 Task: Create a due date automation trigger when advanced on, on the tuesday of the week before a card is due add content with a name or a description not starting with resume at 11:00 AM.
Action: Mouse moved to (861, 277)
Screenshot: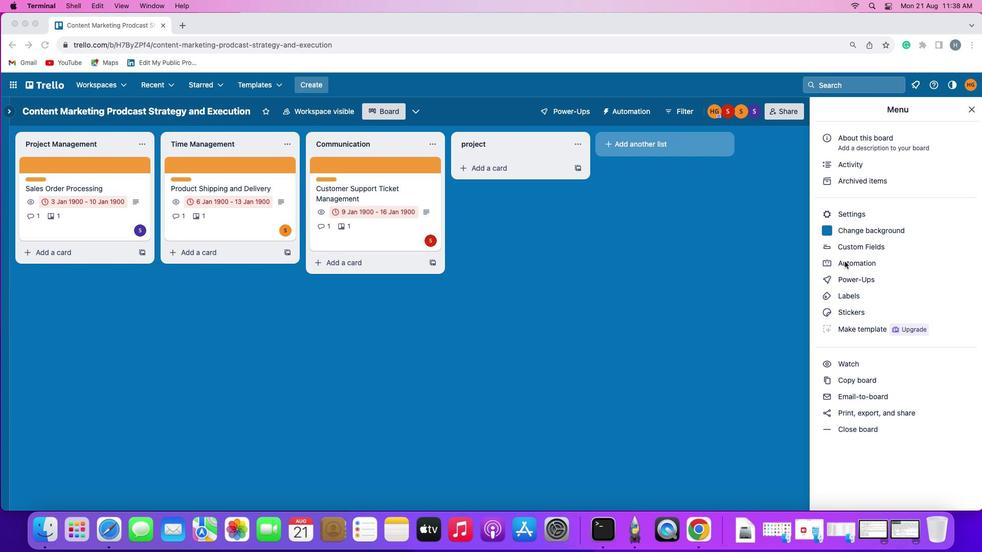 
Action: Mouse pressed left at (861, 277)
Screenshot: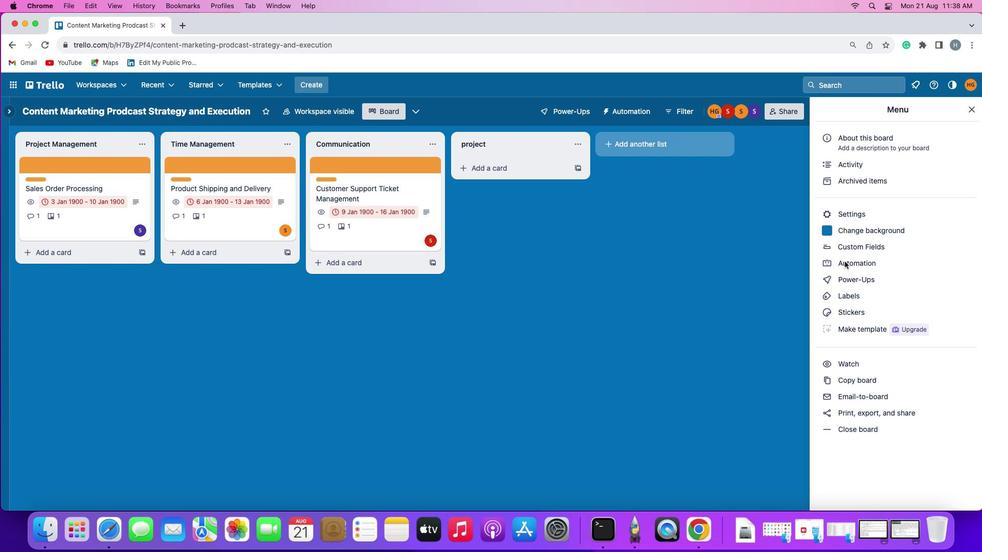
Action: Mouse pressed left at (861, 277)
Screenshot: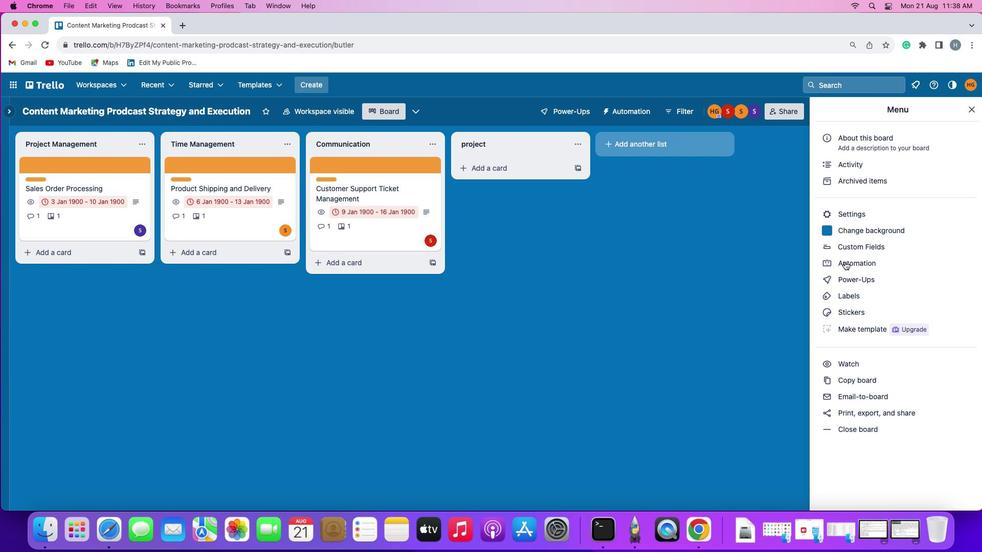 
Action: Mouse moved to (80, 261)
Screenshot: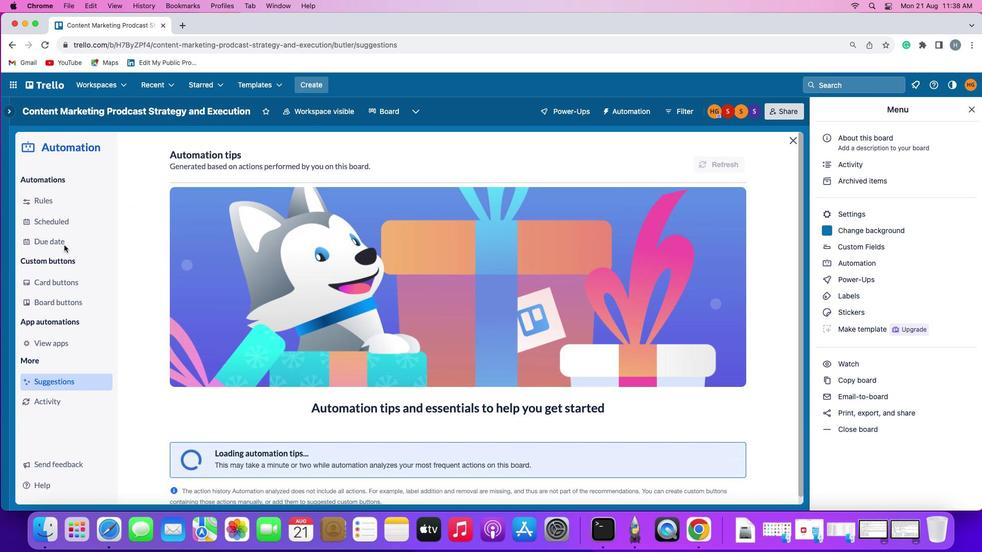 
Action: Mouse pressed left at (80, 261)
Screenshot: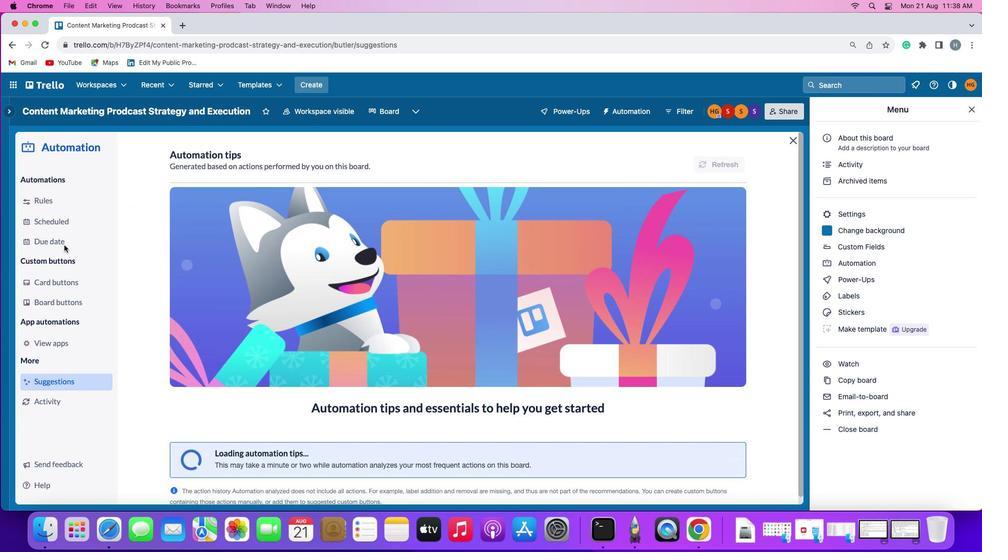 
Action: Mouse moved to (701, 172)
Screenshot: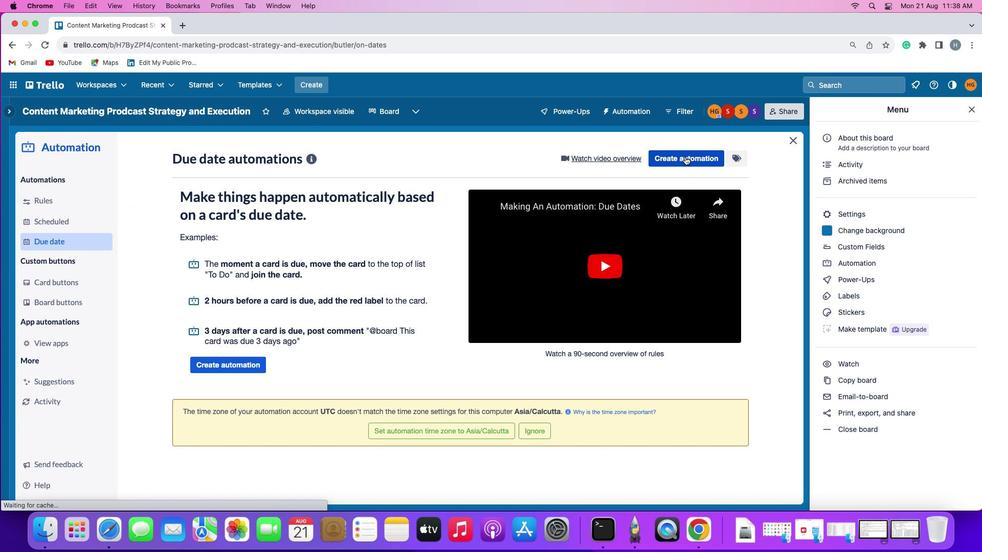 
Action: Mouse pressed left at (701, 172)
Screenshot: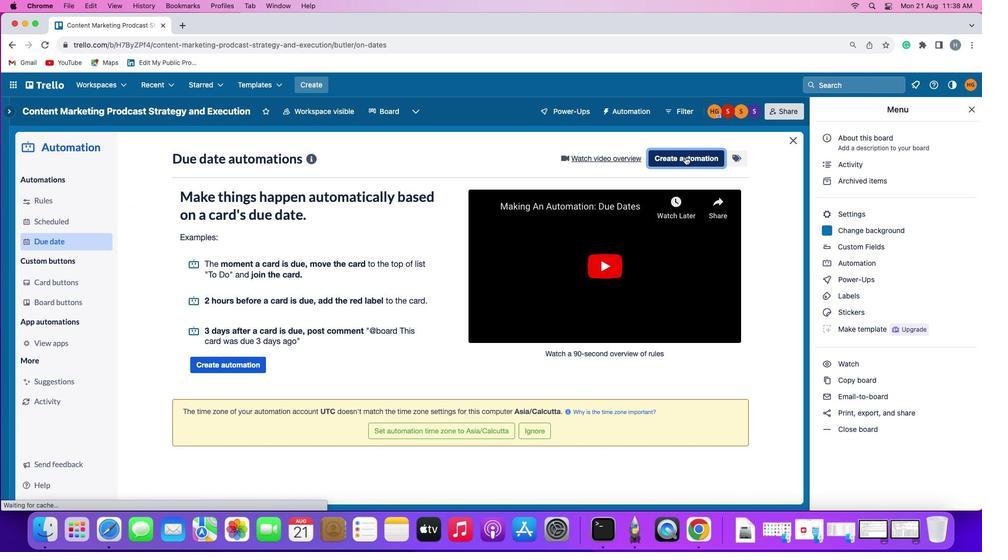 
Action: Mouse moved to (212, 269)
Screenshot: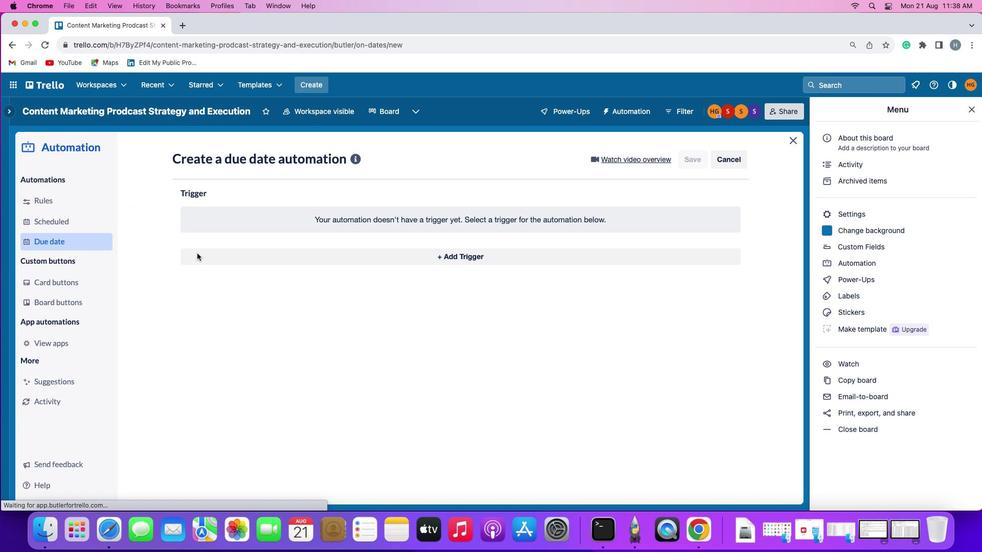 
Action: Mouse pressed left at (212, 269)
Screenshot: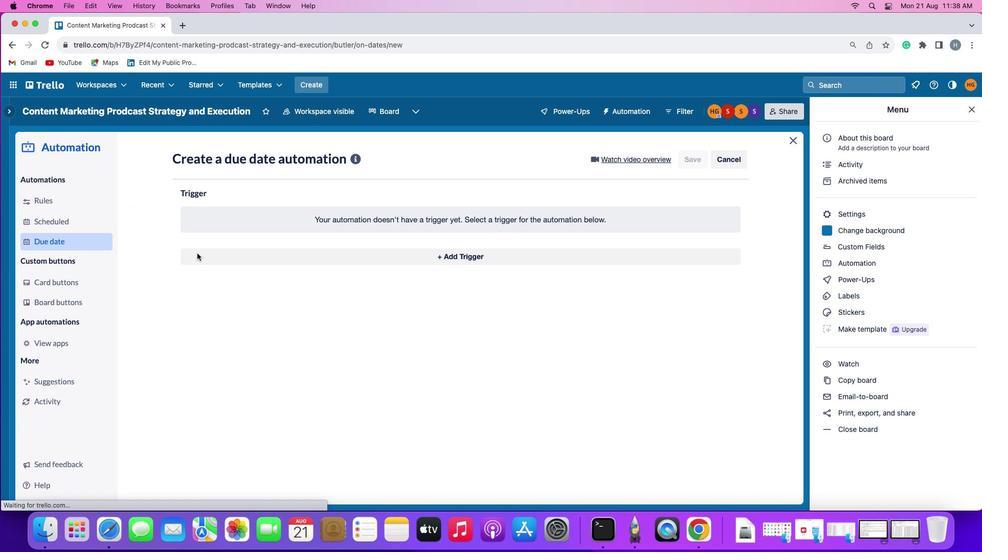 
Action: Mouse moved to (241, 470)
Screenshot: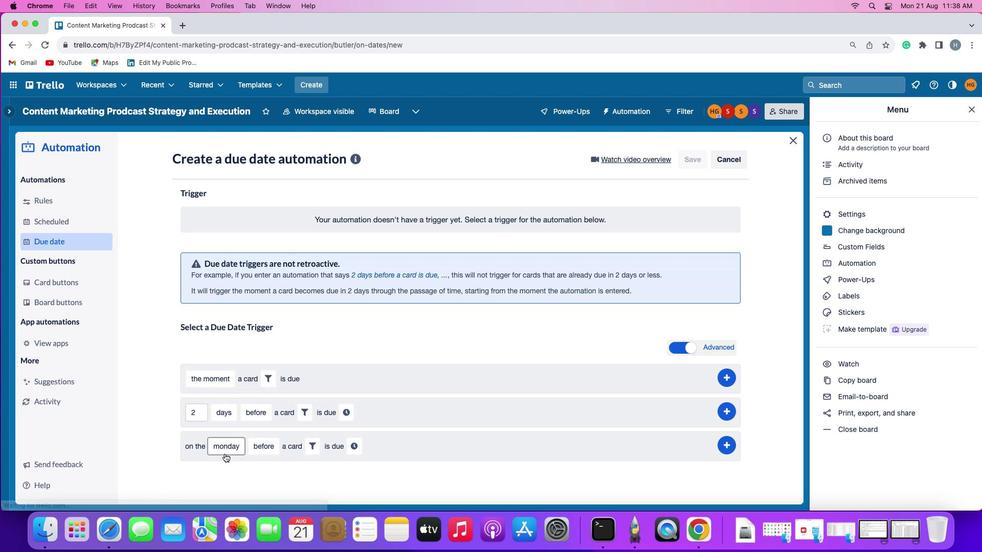 
Action: Mouse pressed left at (241, 470)
Screenshot: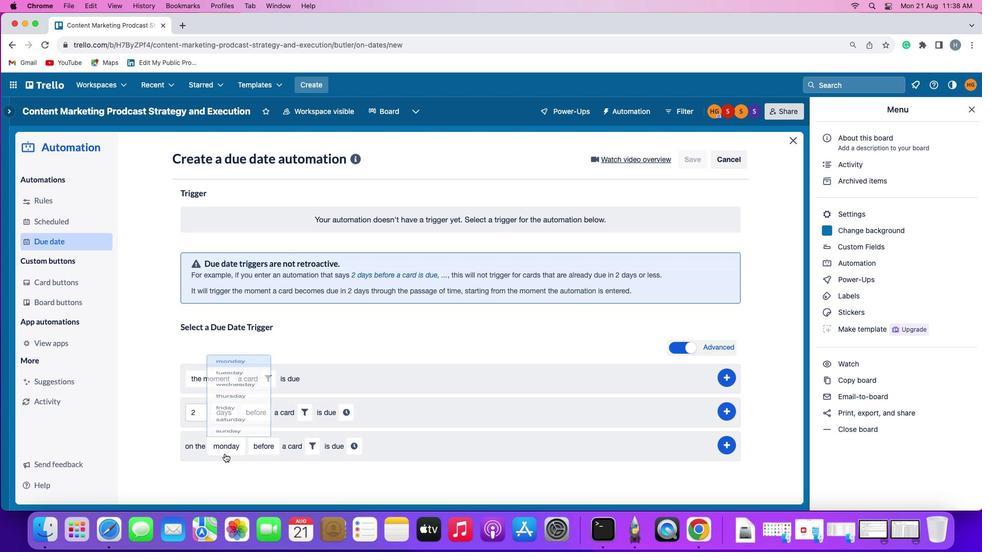 
Action: Mouse moved to (258, 345)
Screenshot: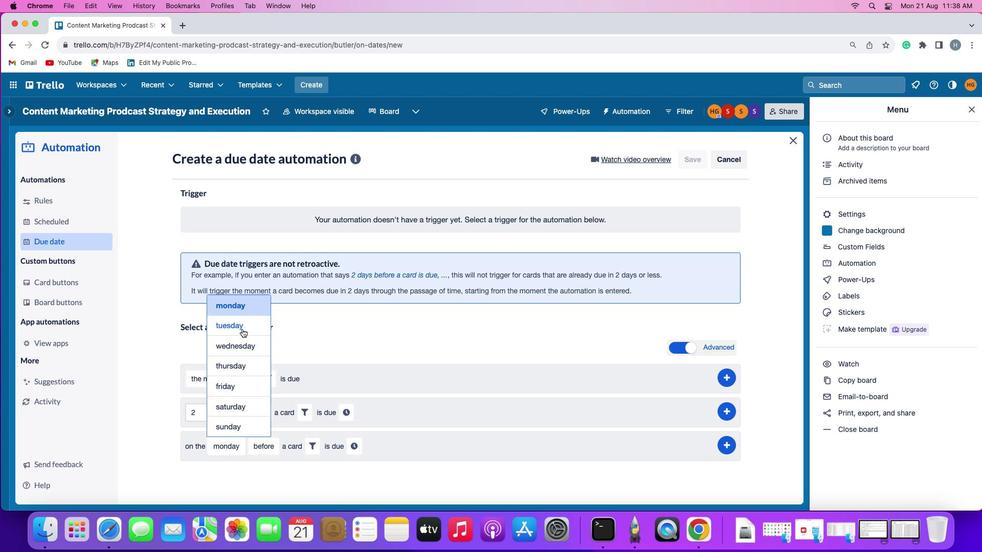 
Action: Mouse pressed left at (258, 345)
Screenshot: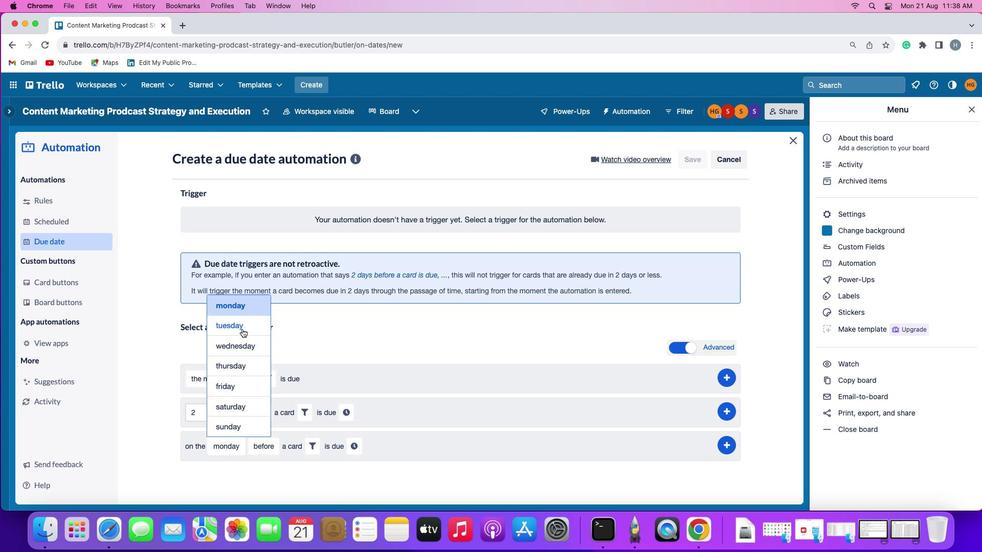 
Action: Mouse moved to (270, 452)
Screenshot: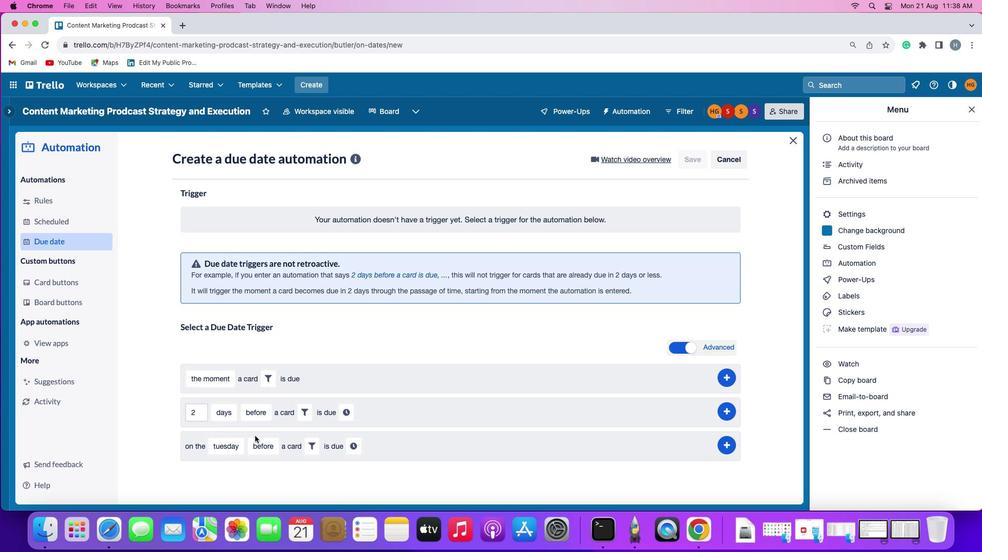 
Action: Mouse pressed left at (270, 452)
Screenshot: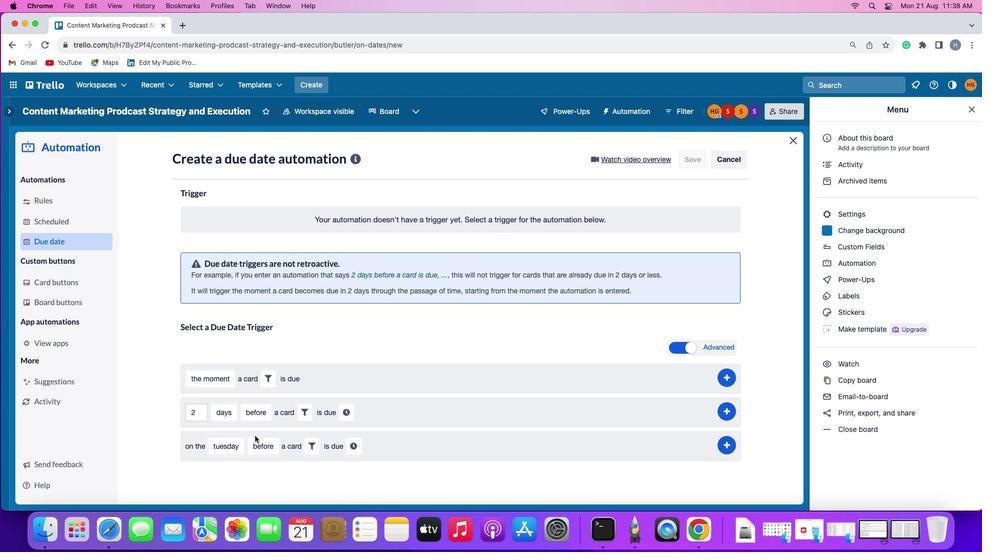 
Action: Mouse moved to (280, 464)
Screenshot: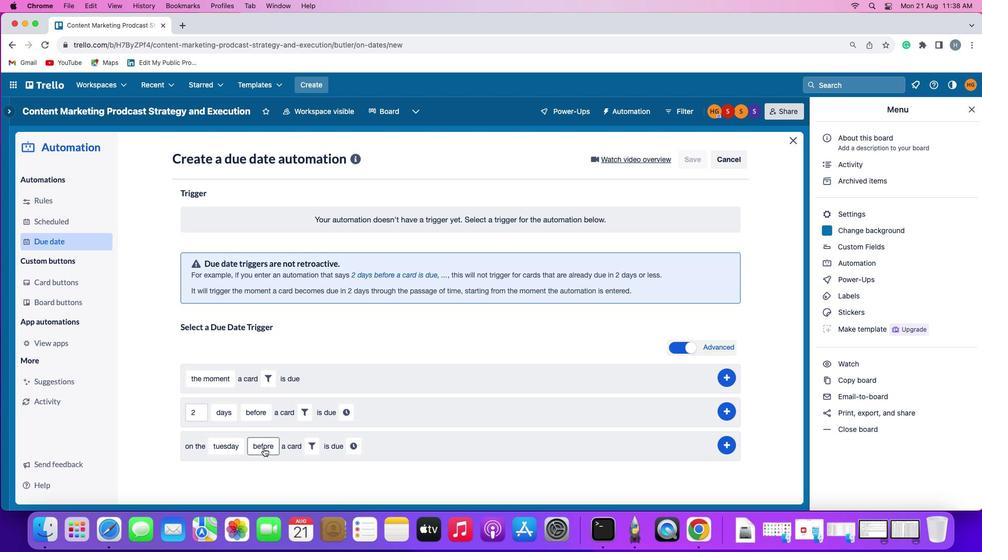 
Action: Mouse pressed left at (280, 464)
Screenshot: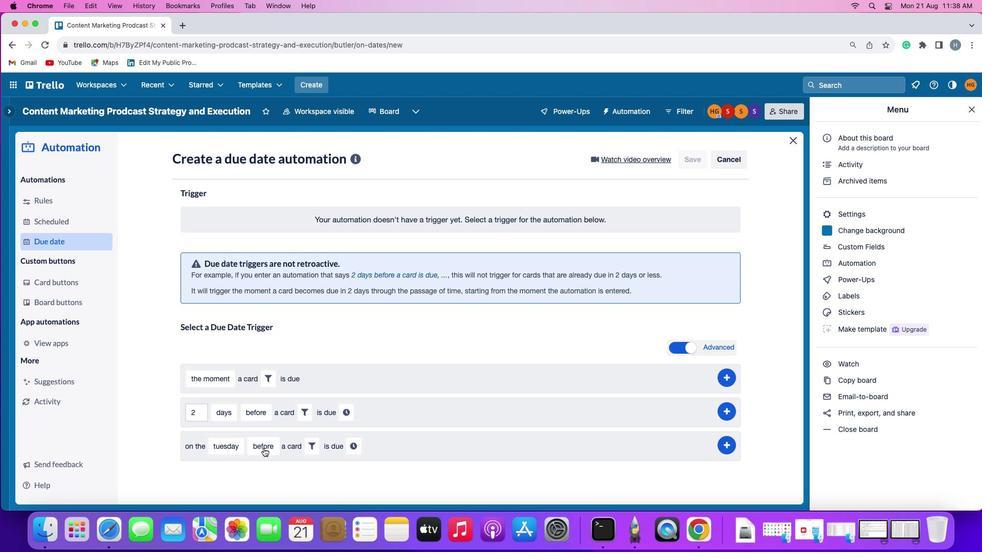 
Action: Mouse moved to (288, 439)
Screenshot: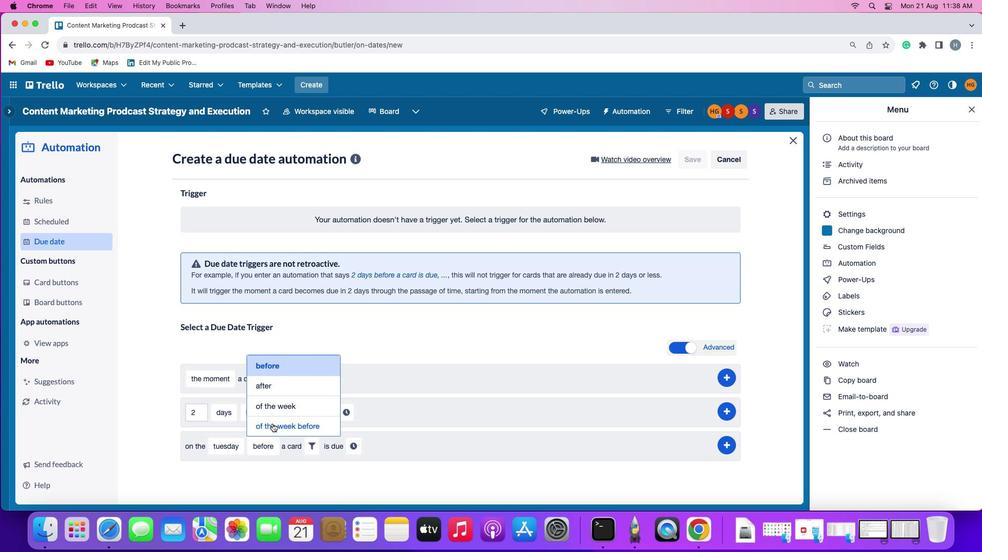 
Action: Mouse pressed left at (288, 439)
Screenshot: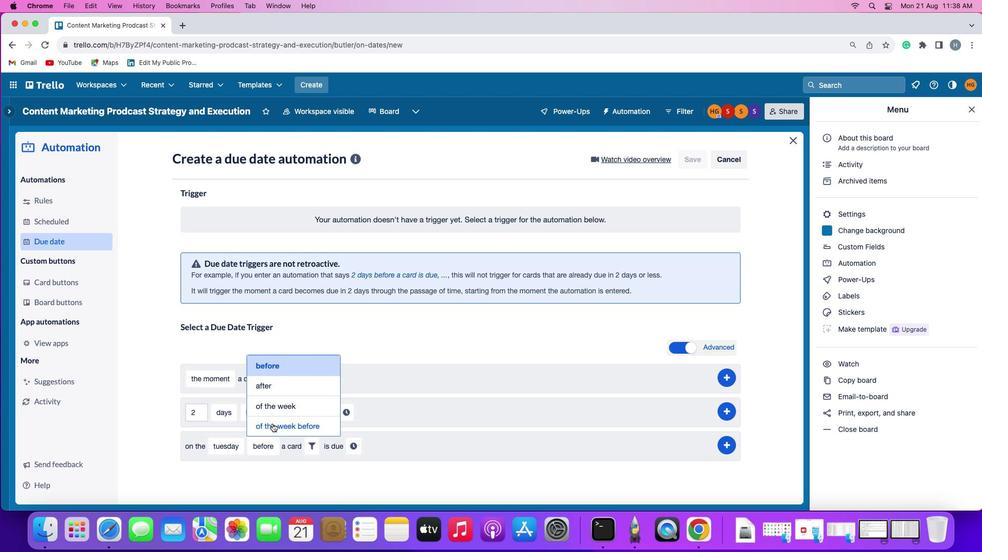 
Action: Mouse moved to (368, 463)
Screenshot: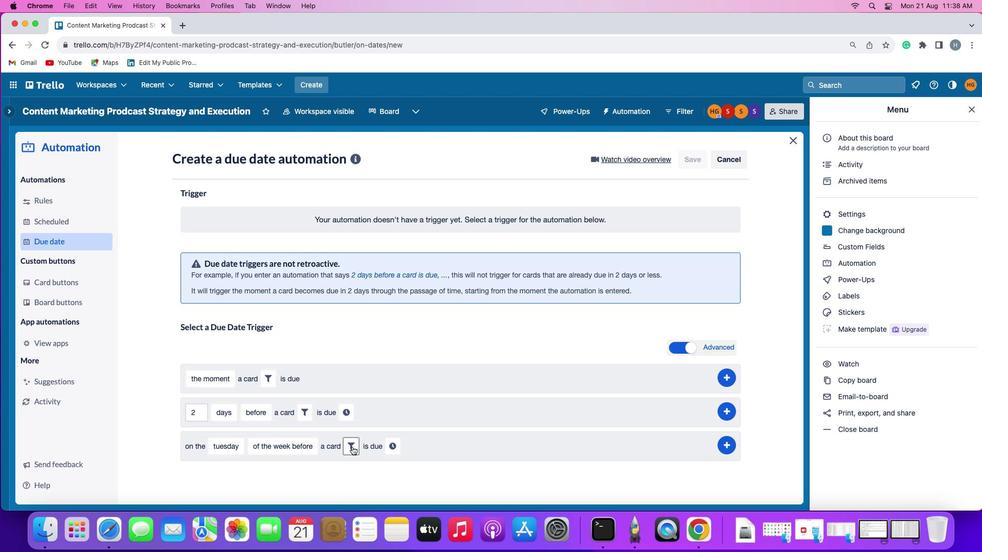 
Action: Mouse pressed left at (368, 463)
Screenshot: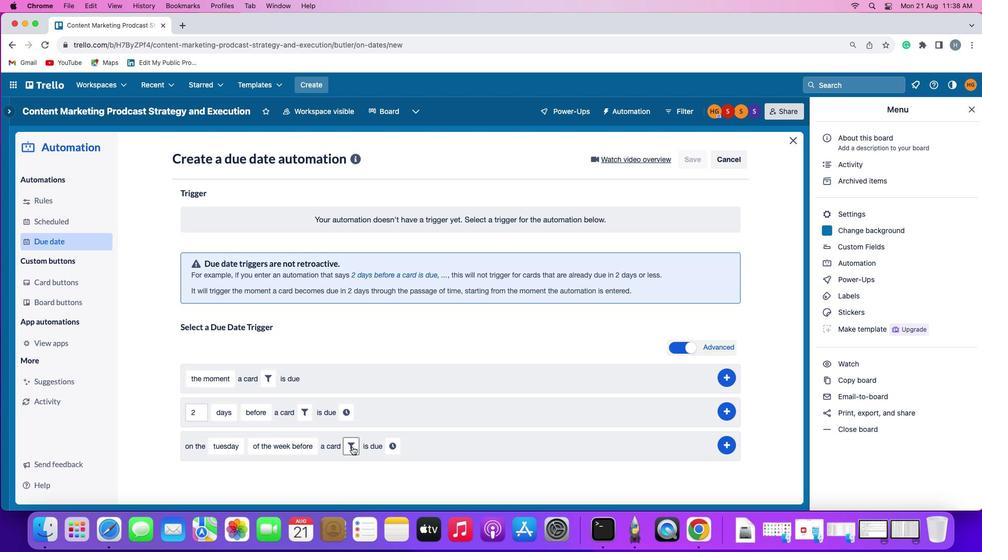 
Action: Mouse moved to (497, 493)
Screenshot: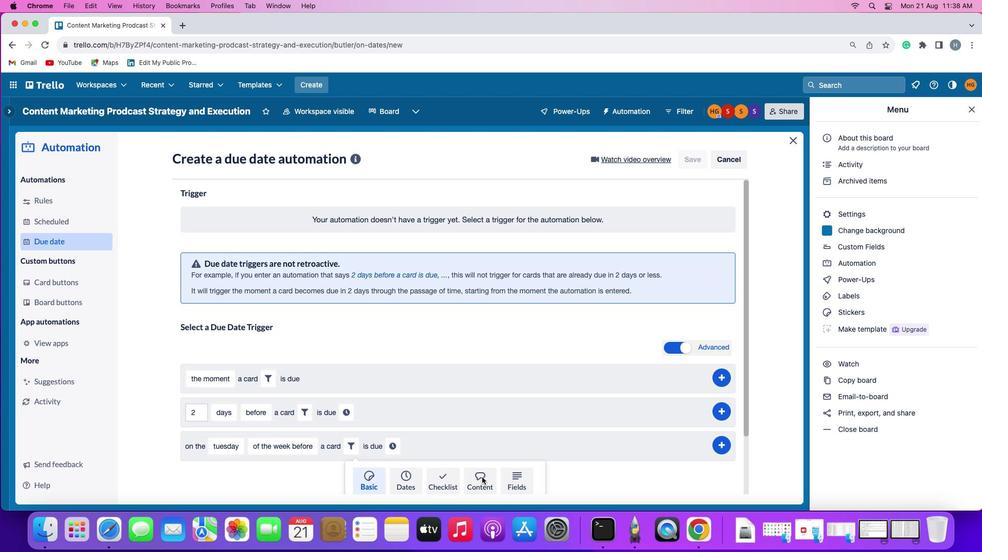 
Action: Mouse pressed left at (497, 493)
Screenshot: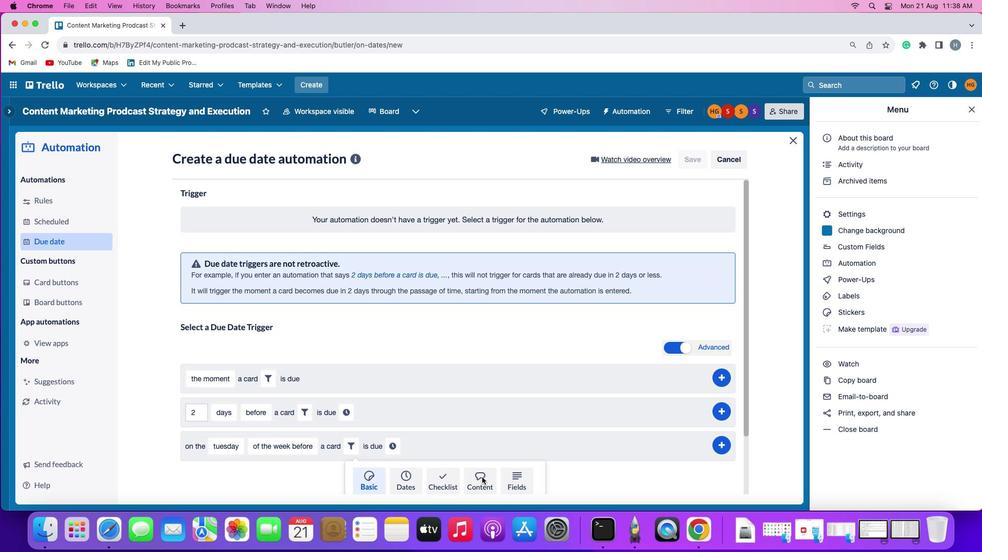 
Action: Mouse moved to (333, 494)
Screenshot: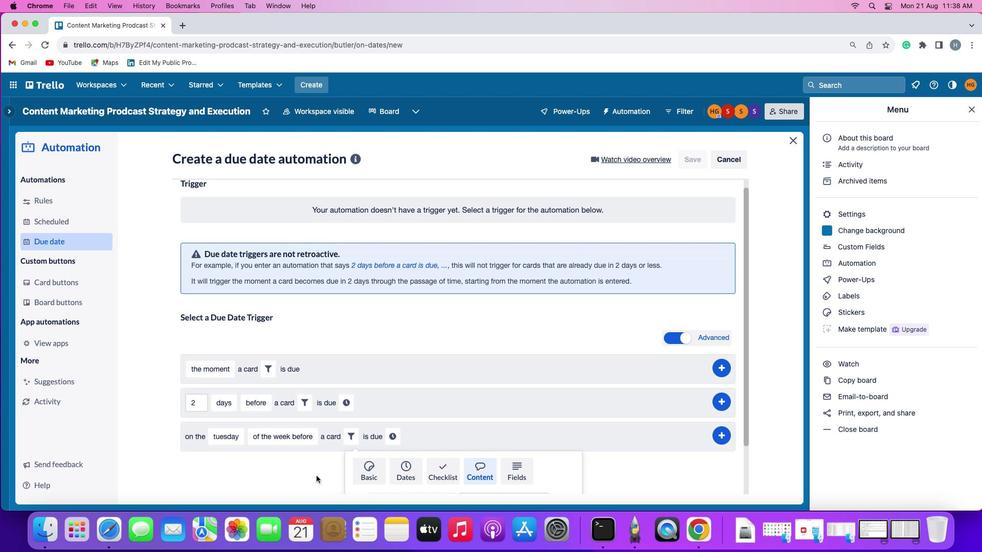 
Action: Mouse scrolled (333, 494) with delta (15, 15)
Screenshot: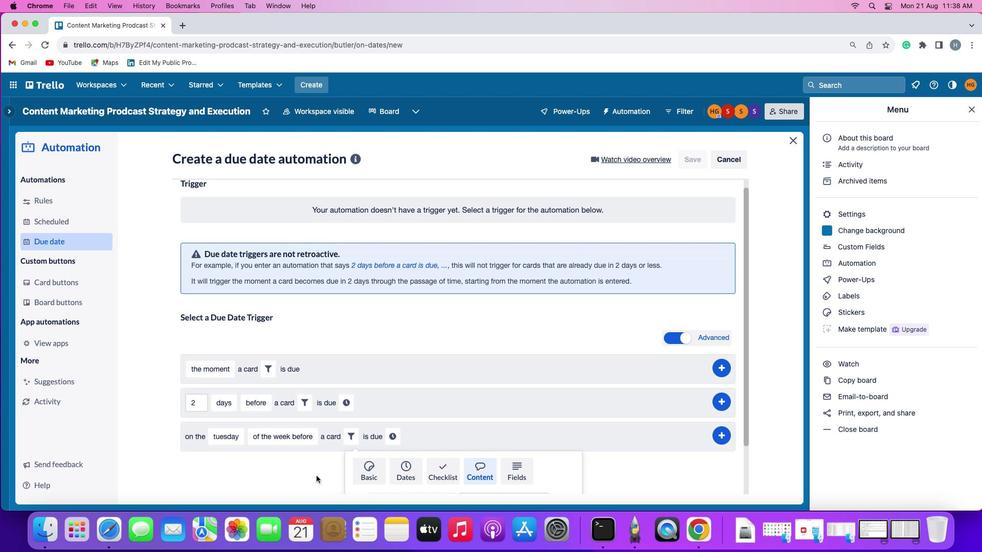 
Action: Mouse scrolled (333, 494) with delta (15, 15)
Screenshot: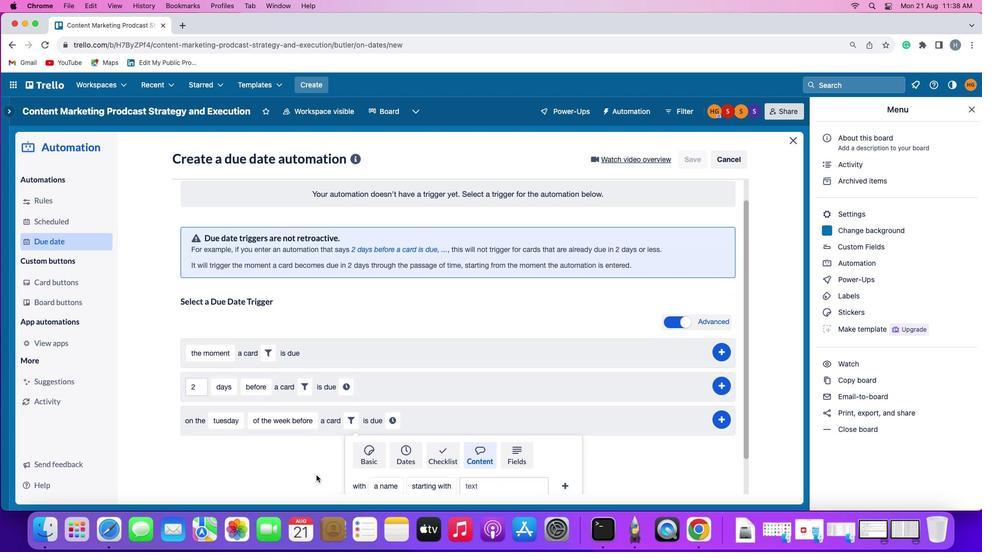 
Action: Mouse moved to (333, 494)
Screenshot: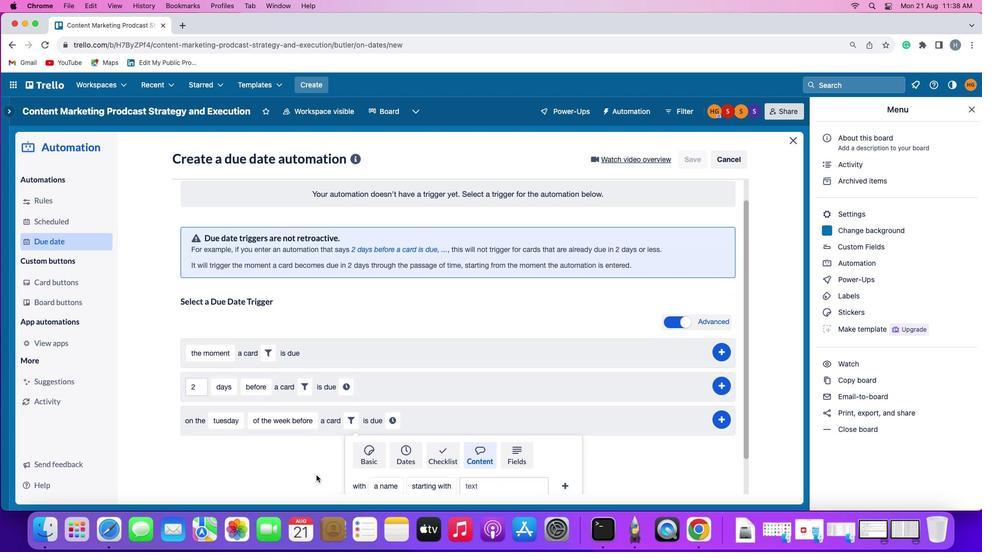 
Action: Mouse scrolled (333, 494) with delta (15, 14)
Screenshot: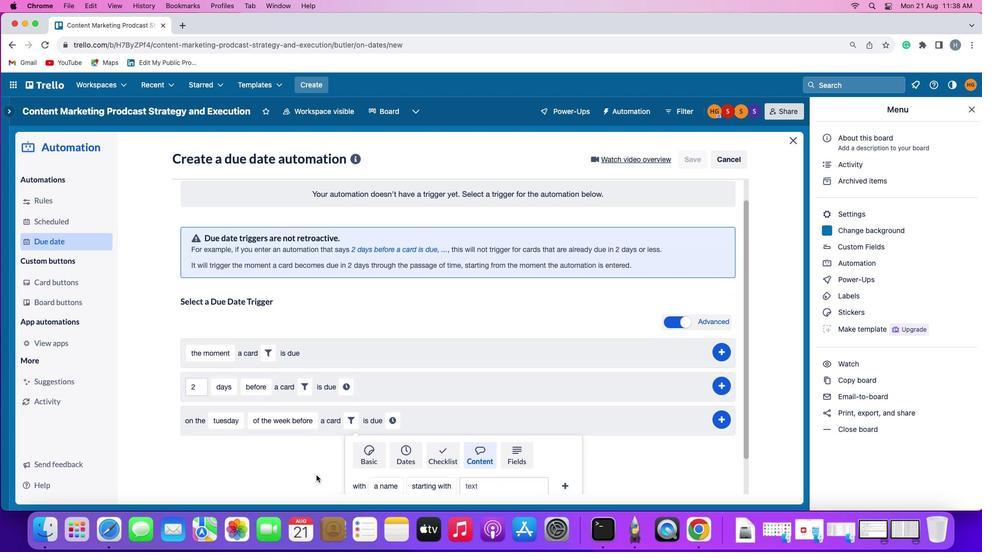 
Action: Mouse moved to (333, 494)
Screenshot: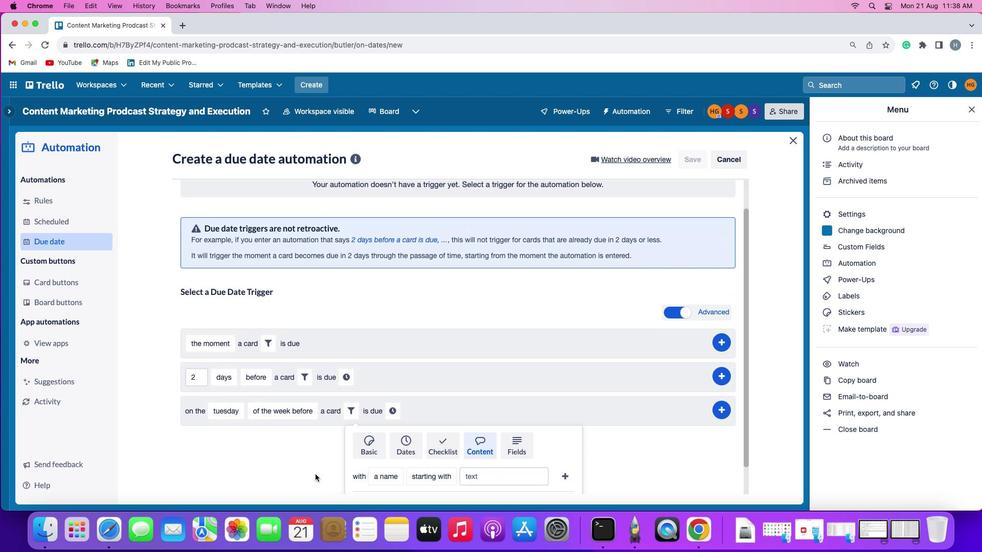 
Action: Mouse scrolled (333, 494) with delta (15, 13)
Screenshot: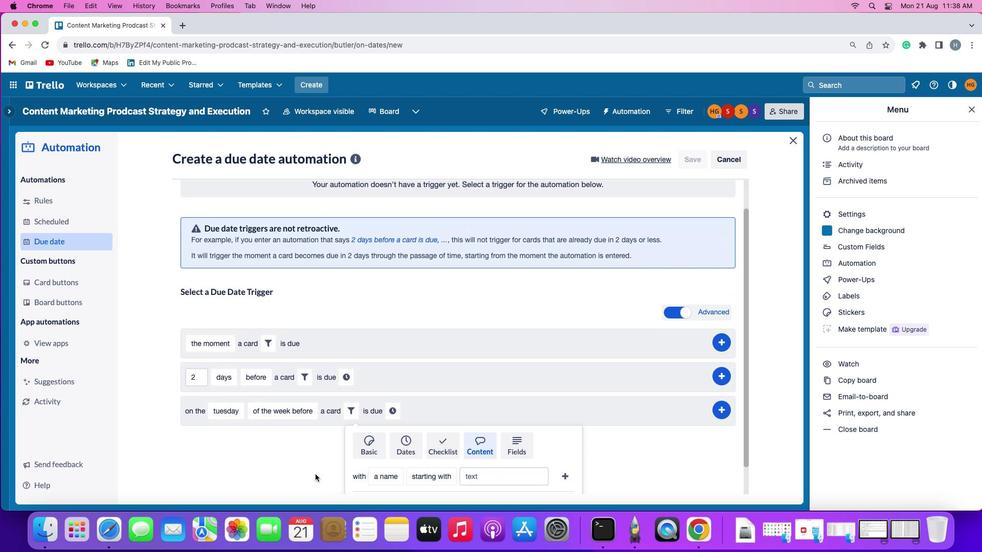 
Action: Mouse moved to (332, 492)
Screenshot: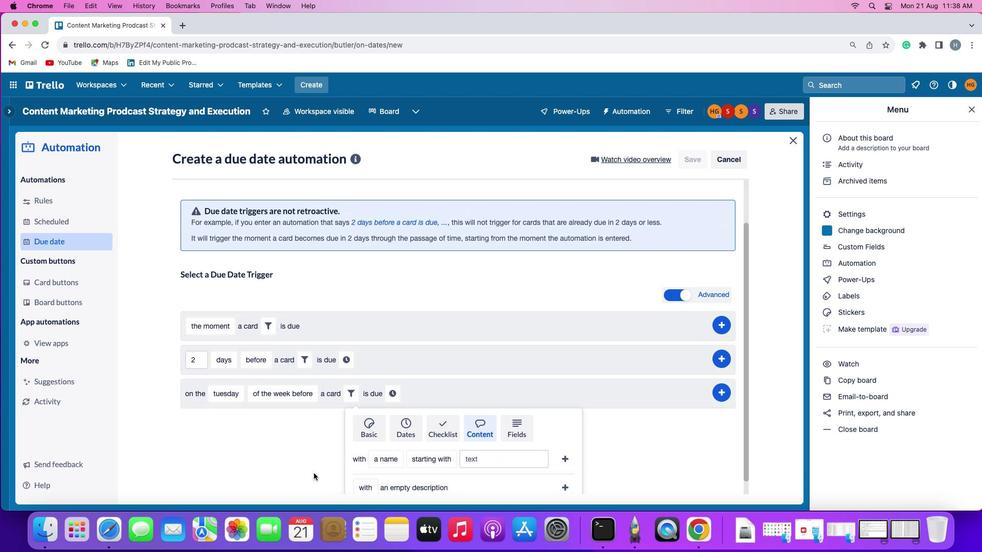 
Action: Mouse scrolled (332, 492) with delta (15, 12)
Screenshot: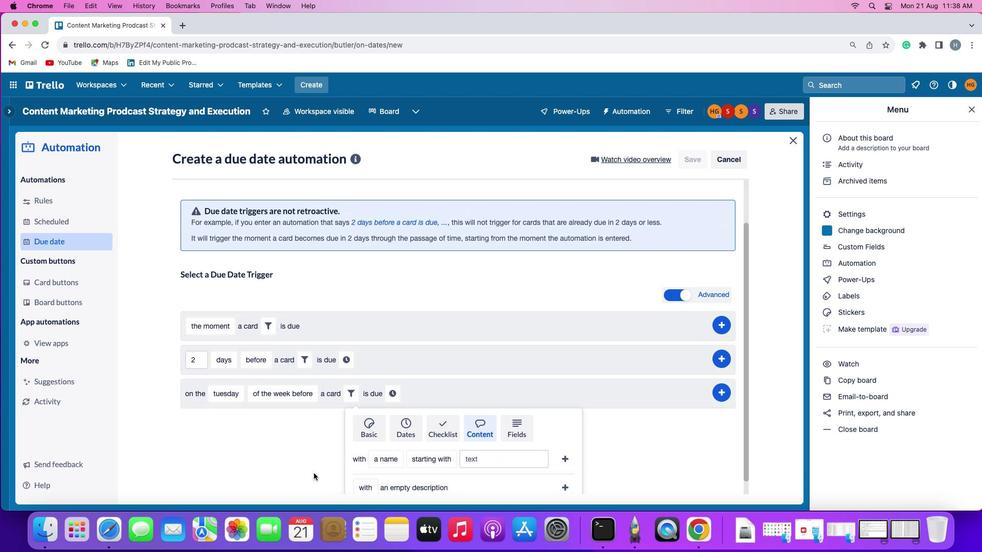 
Action: Mouse moved to (327, 487)
Screenshot: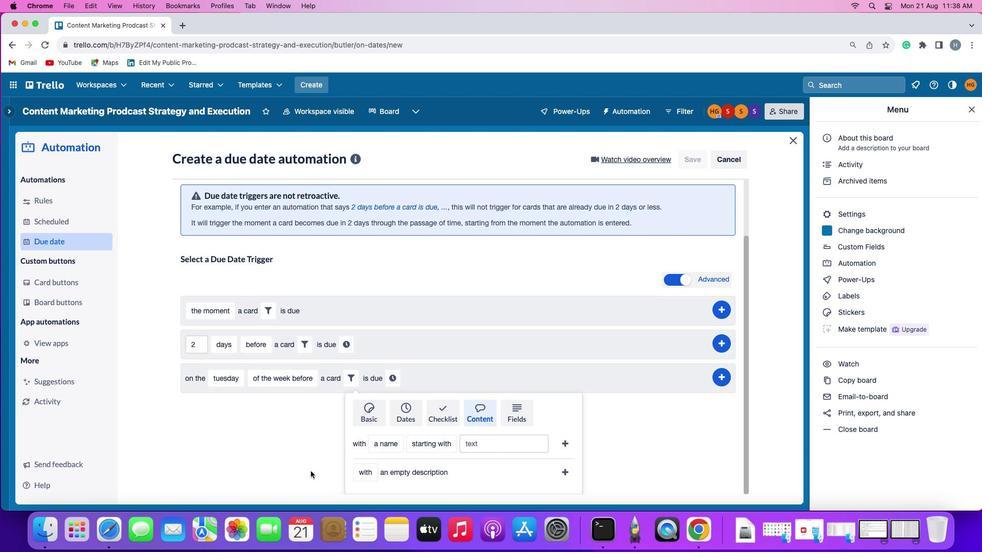 
Action: Mouse scrolled (327, 487) with delta (15, 15)
Screenshot: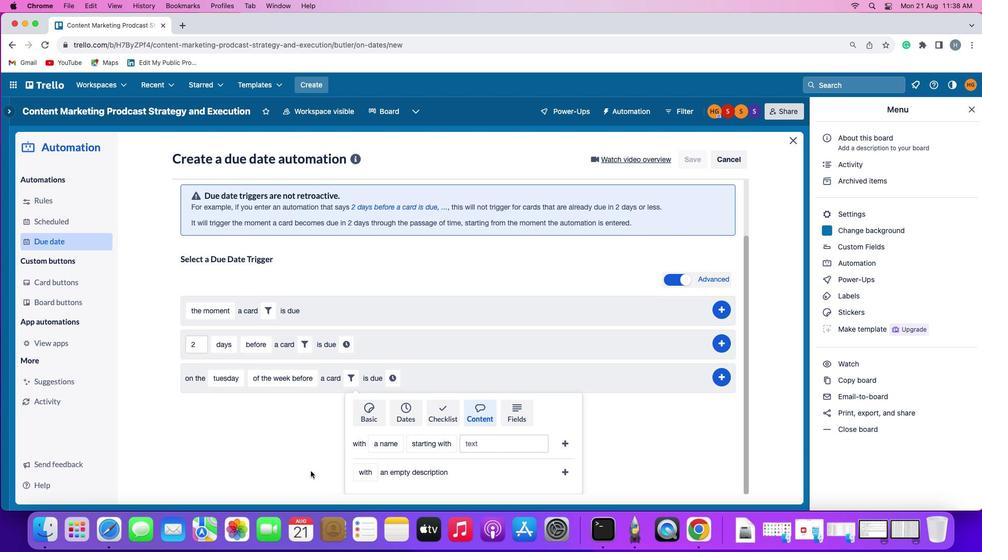 
Action: Mouse scrolled (327, 487) with delta (15, 15)
Screenshot: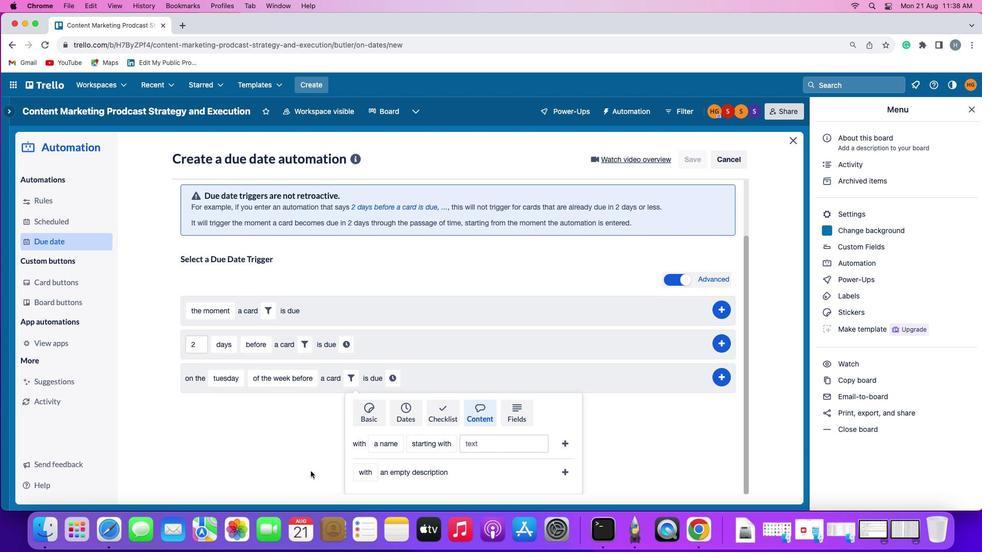 
Action: Mouse scrolled (327, 487) with delta (15, 14)
Screenshot: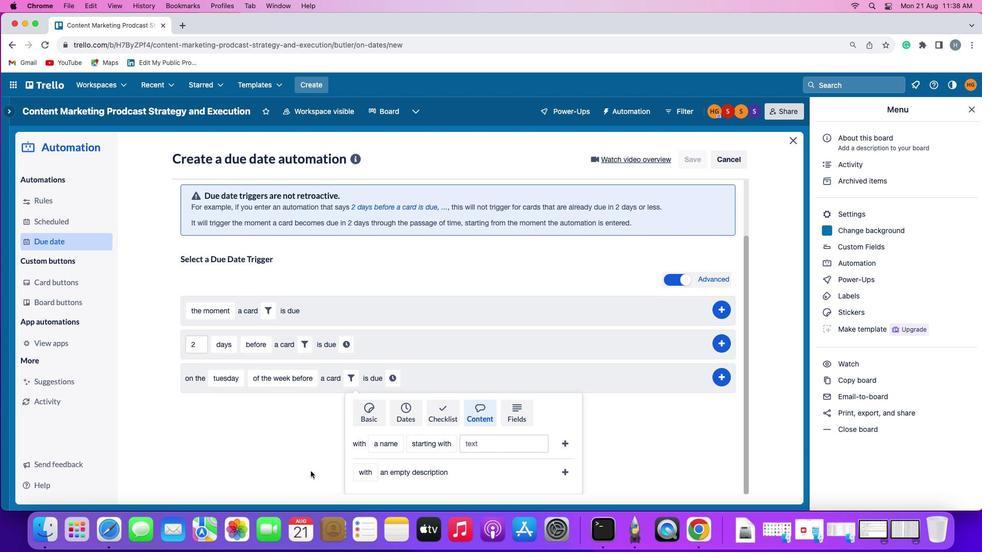 
Action: Mouse scrolled (327, 487) with delta (15, 13)
Screenshot: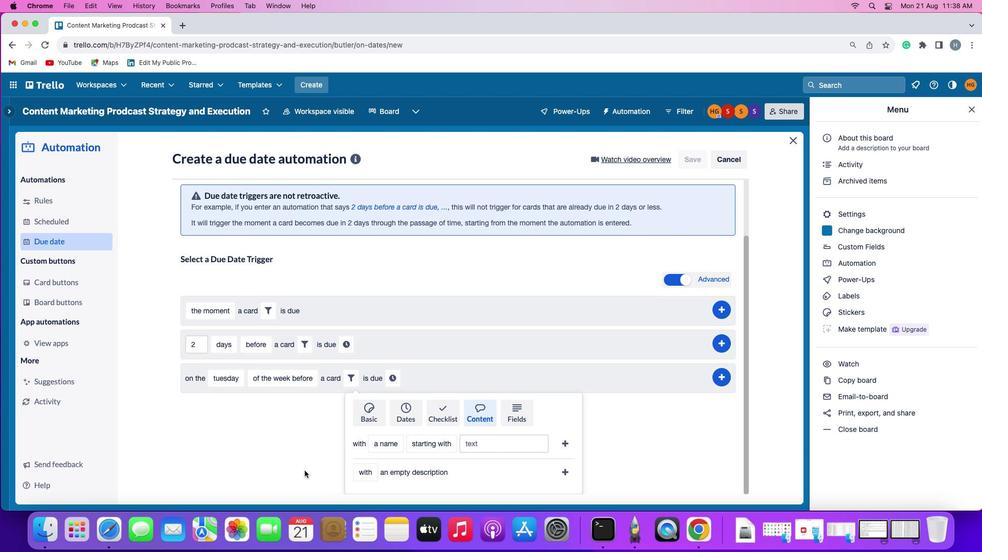 
Action: Mouse moved to (396, 461)
Screenshot: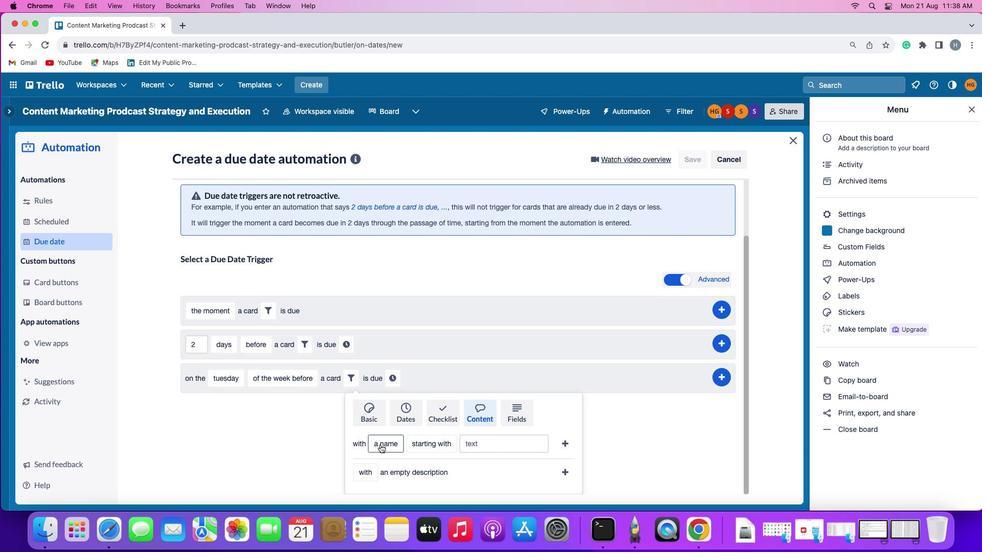 
Action: Mouse pressed left at (396, 461)
Screenshot: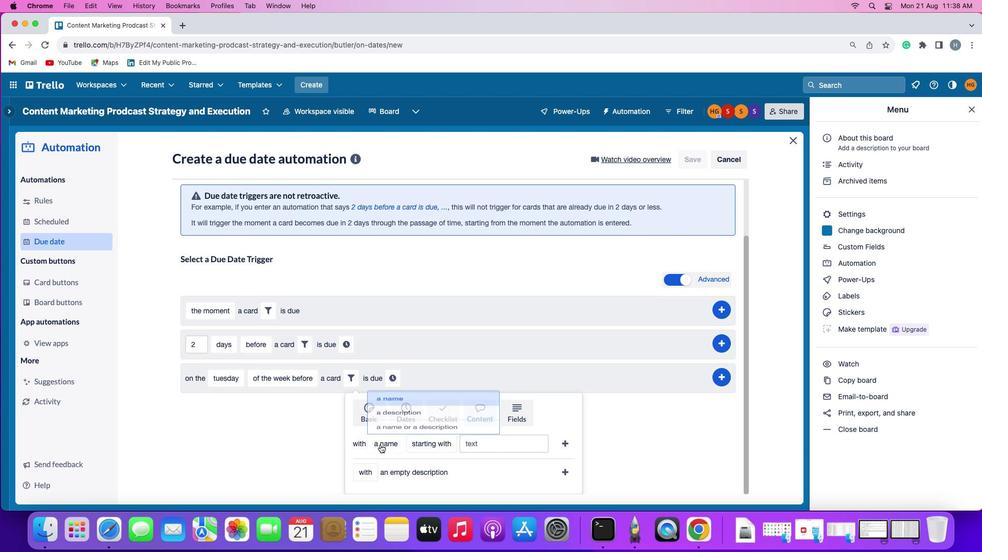 
Action: Mouse moved to (398, 443)
Screenshot: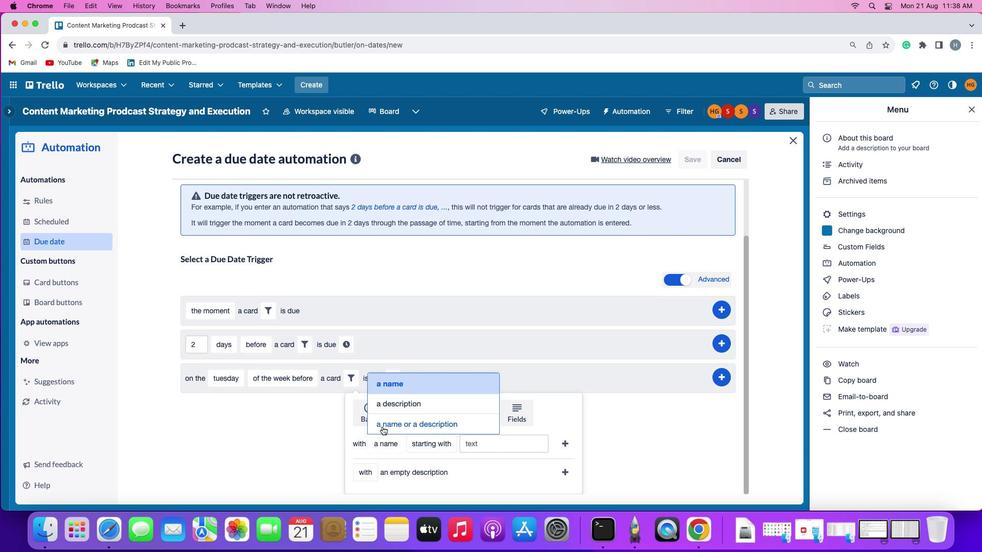 
Action: Mouse pressed left at (398, 443)
Screenshot: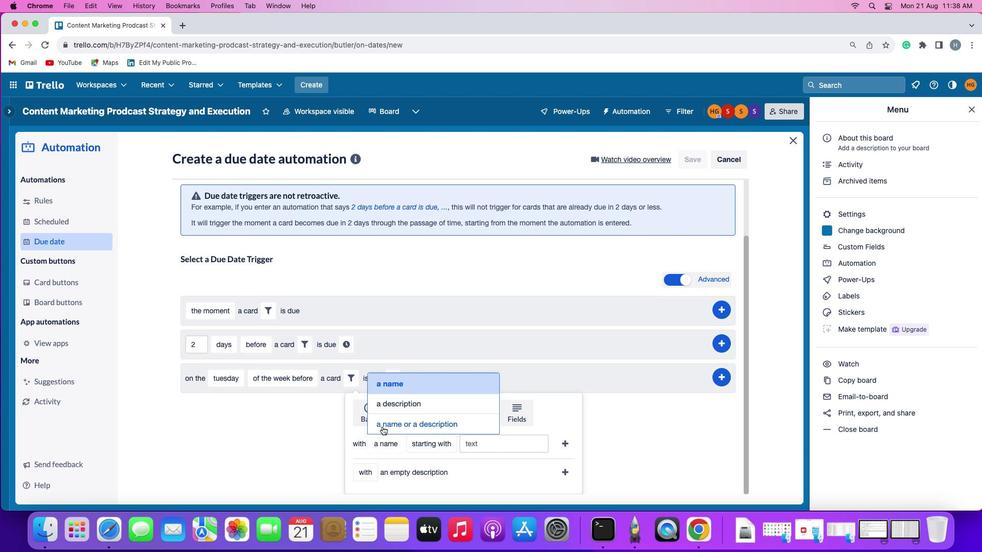 
Action: Mouse moved to (478, 460)
Screenshot: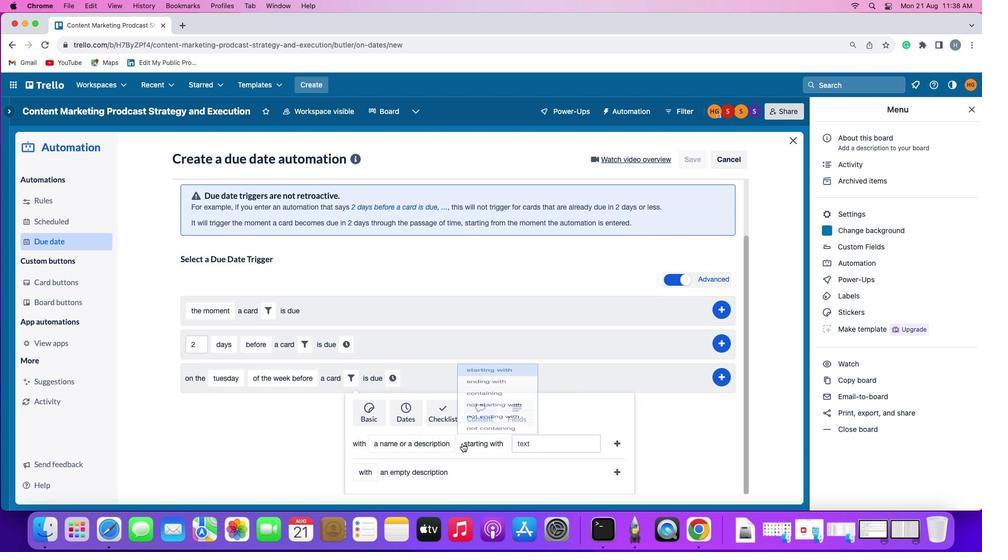 
Action: Mouse pressed left at (478, 460)
Screenshot: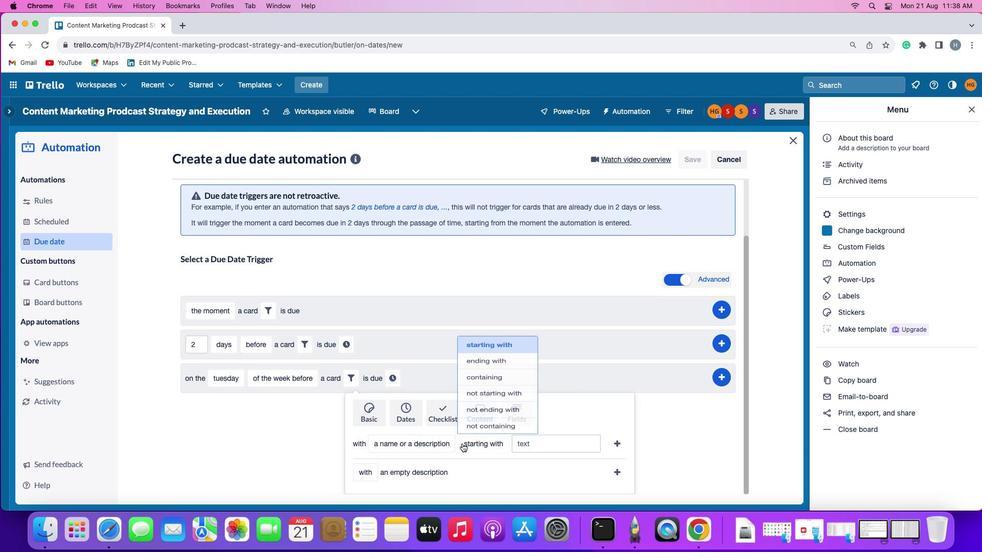 
Action: Mouse moved to (490, 402)
Screenshot: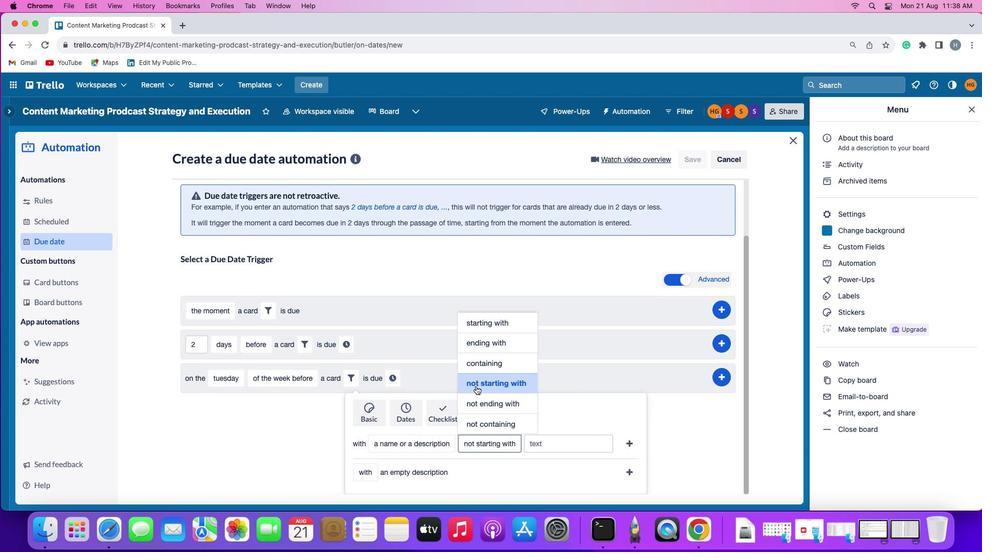 
Action: Mouse pressed left at (490, 402)
Screenshot: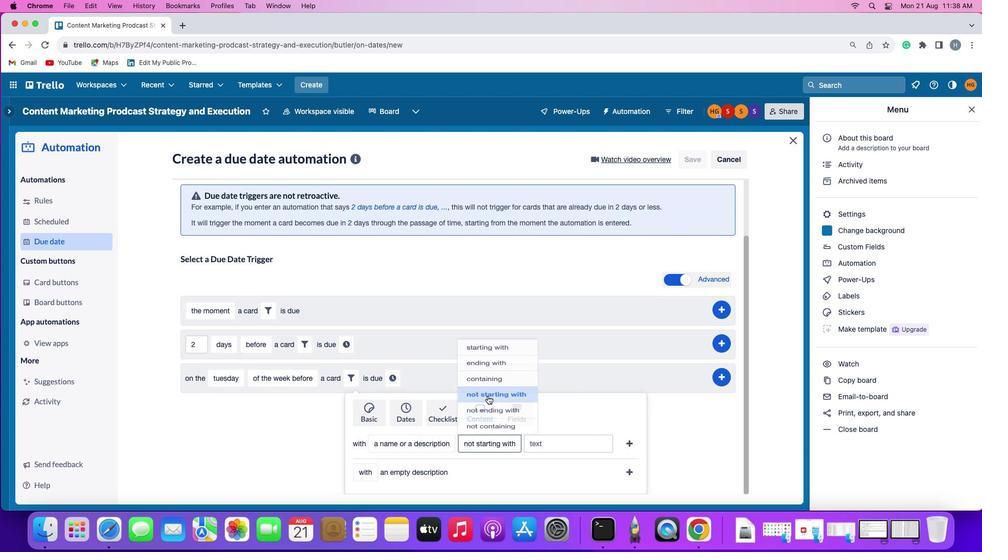 
Action: Mouse moved to (570, 460)
Screenshot: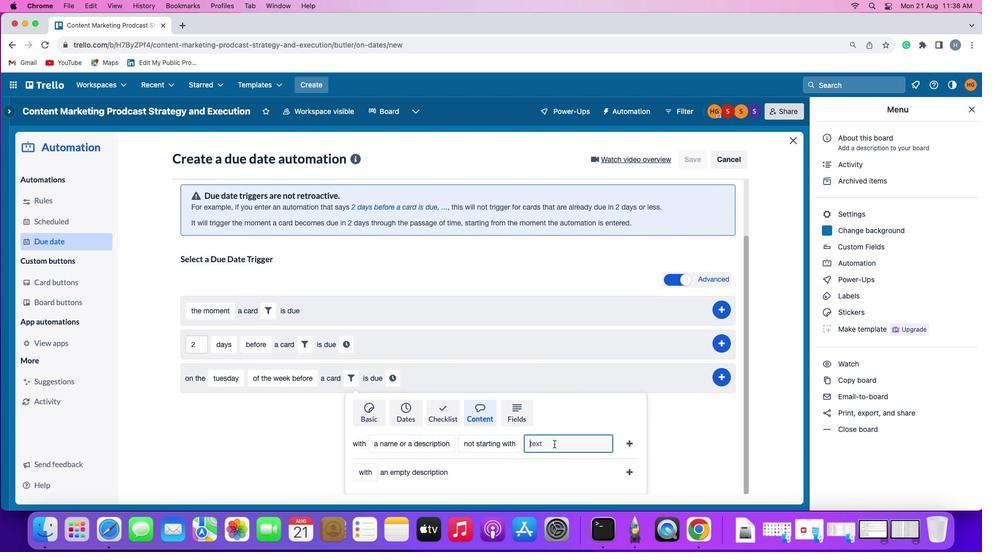 
Action: Mouse pressed left at (570, 460)
Screenshot: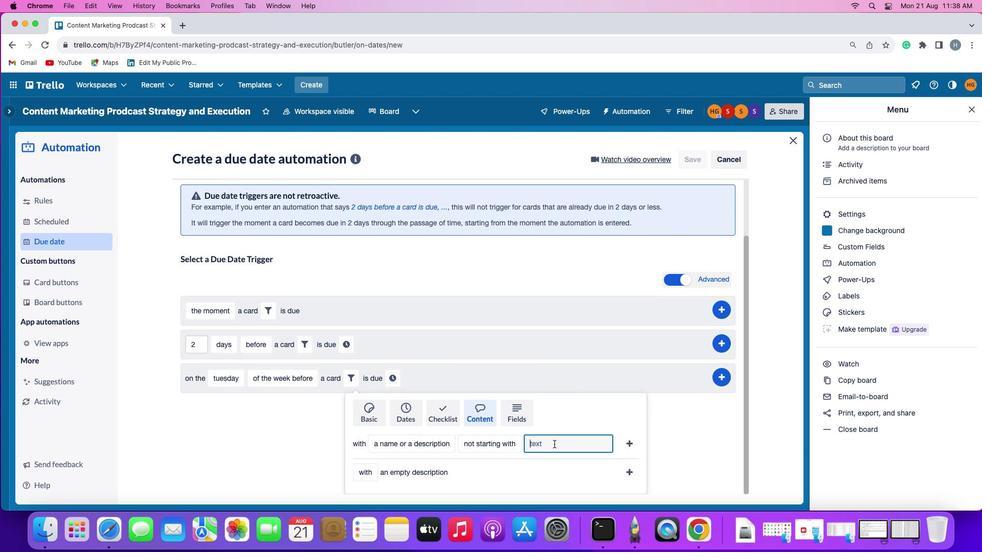 
Action: Key pressed 'r''e''s''u''m''e'
Screenshot: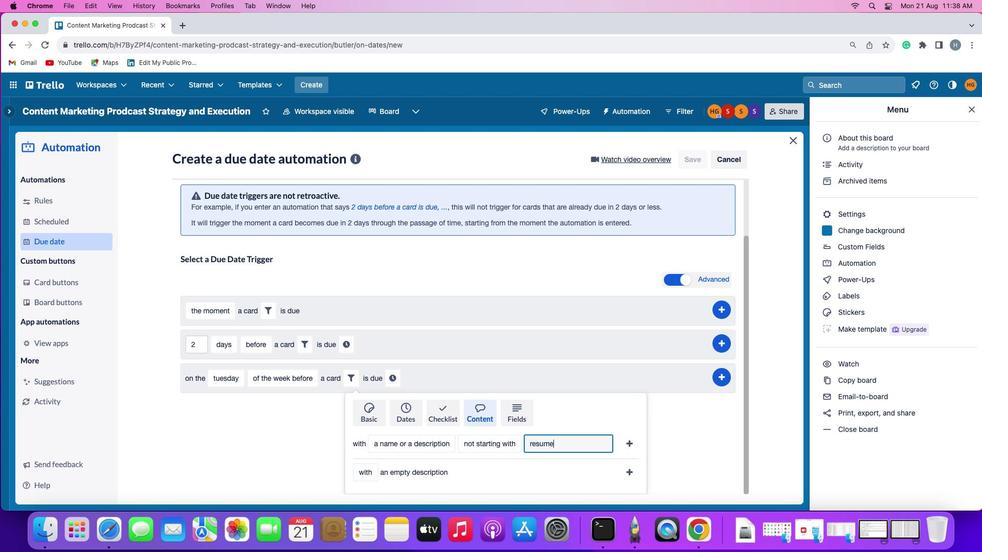 
Action: Mouse moved to (647, 457)
Screenshot: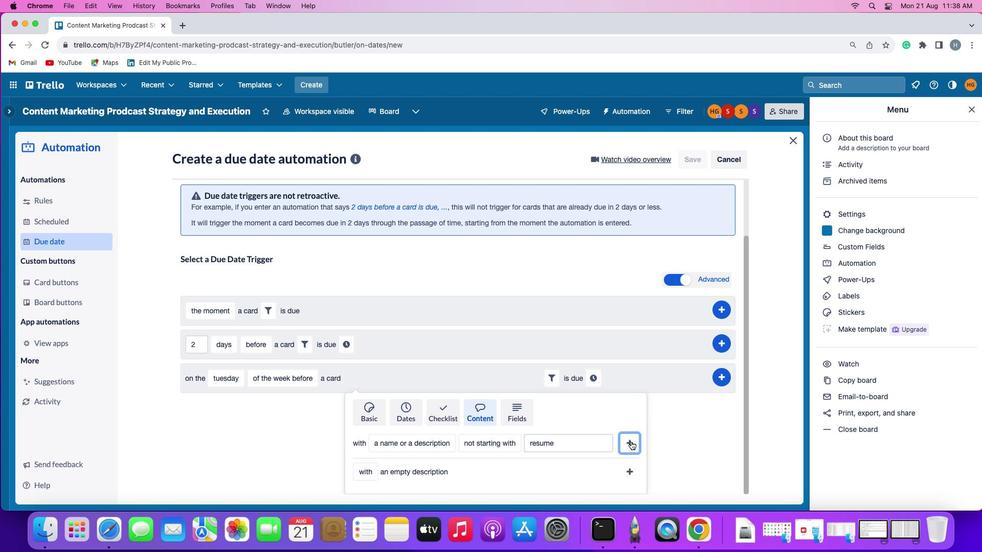 
Action: Mouse pressed left at (647, 457)
Screenshot: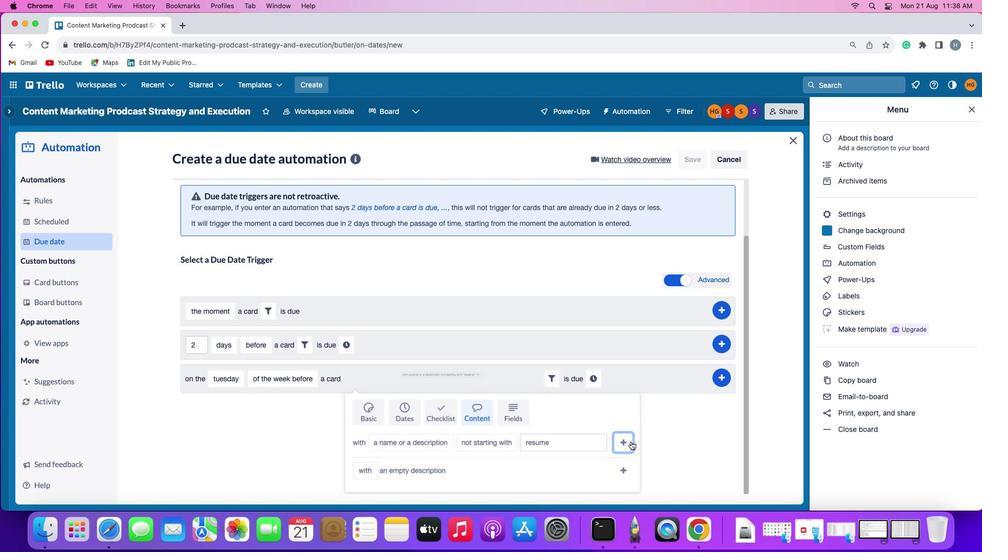 
Action: Mouse moved to (611, 459)
Screenshot: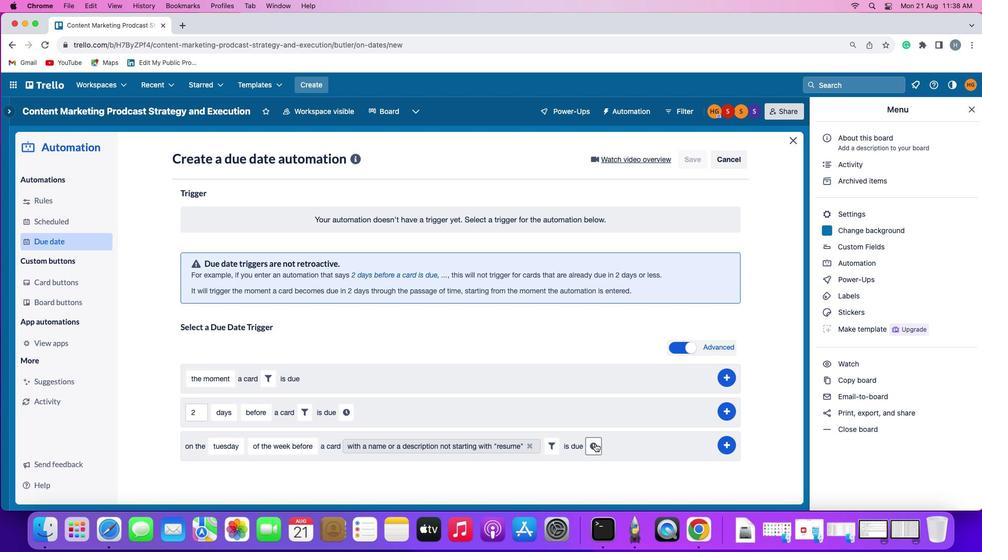 
Action: Mouse pressed left at (611, 459)
Screenshot: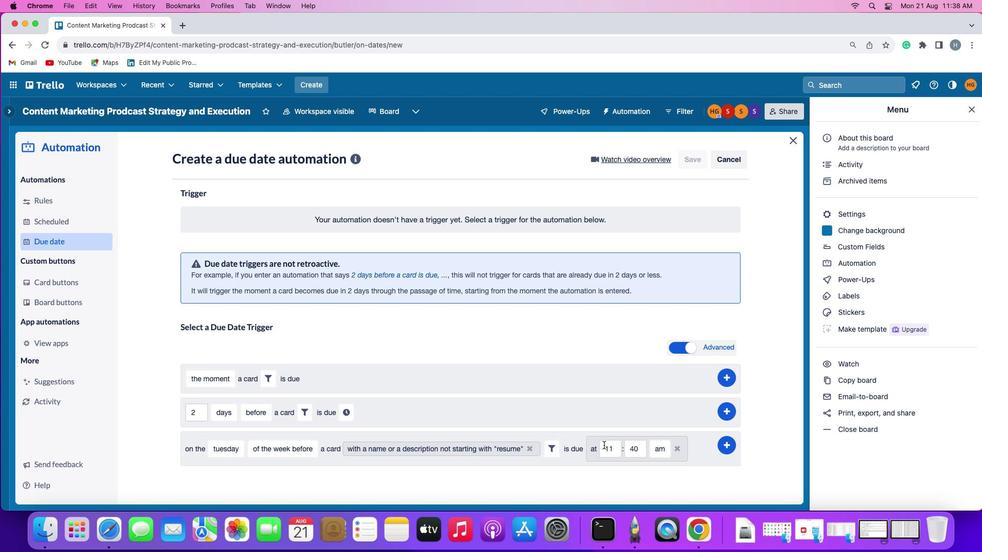 
Action: Mouse moved to (633, 463)
Screenshot: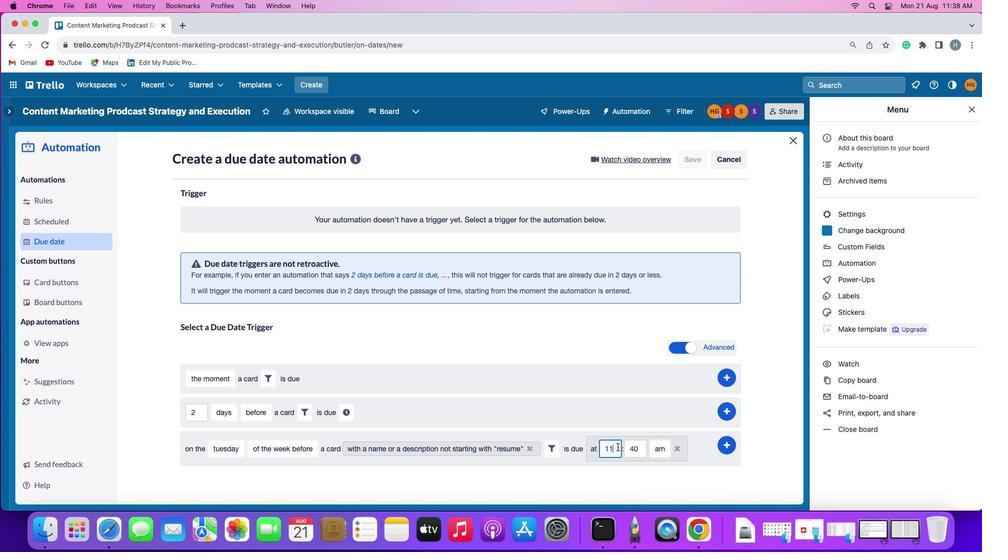 
Action: Mouse pressed left at (633, 463)
Screenshot: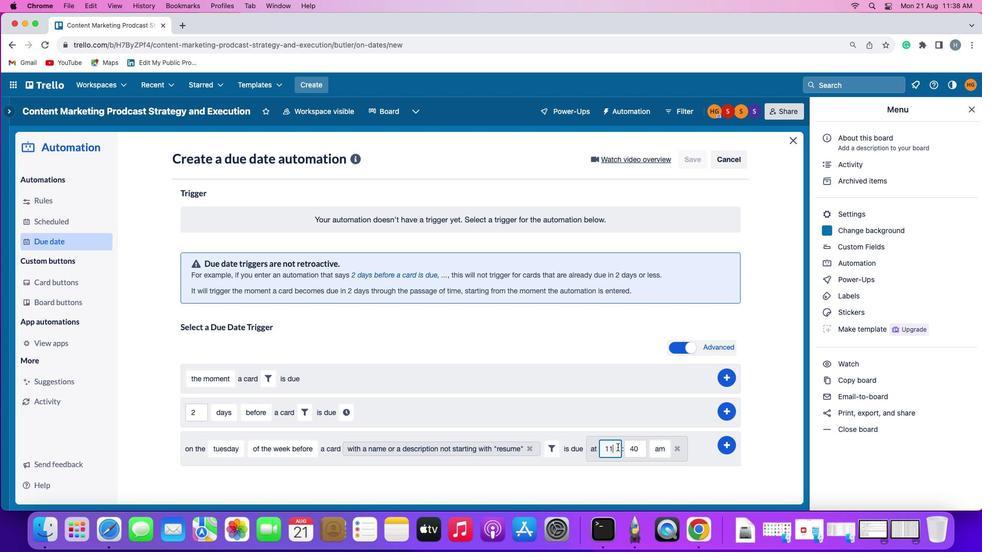 
Action: Mouse moved to (634, 463)
Screenshot: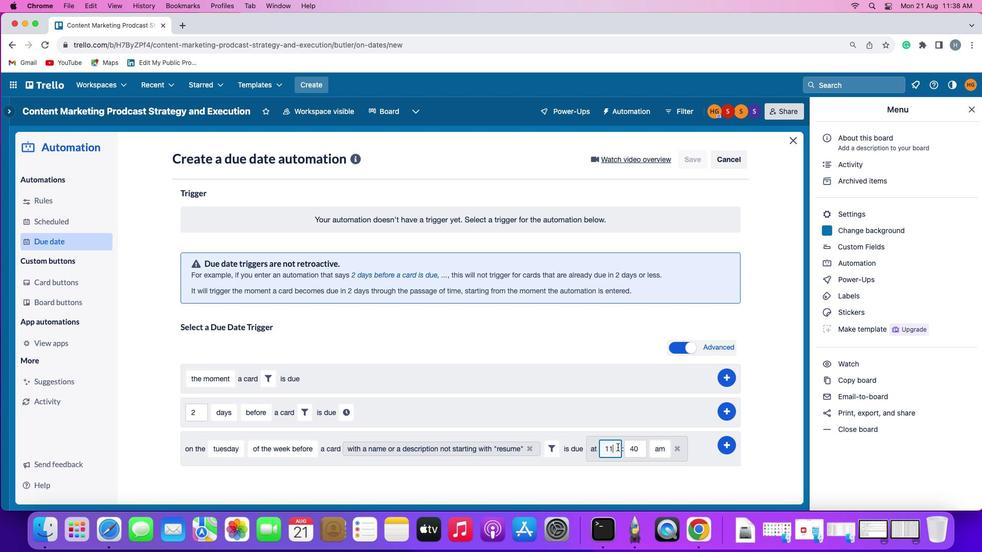 
Action: Key pressed Key.backspace'1'
Screenshot: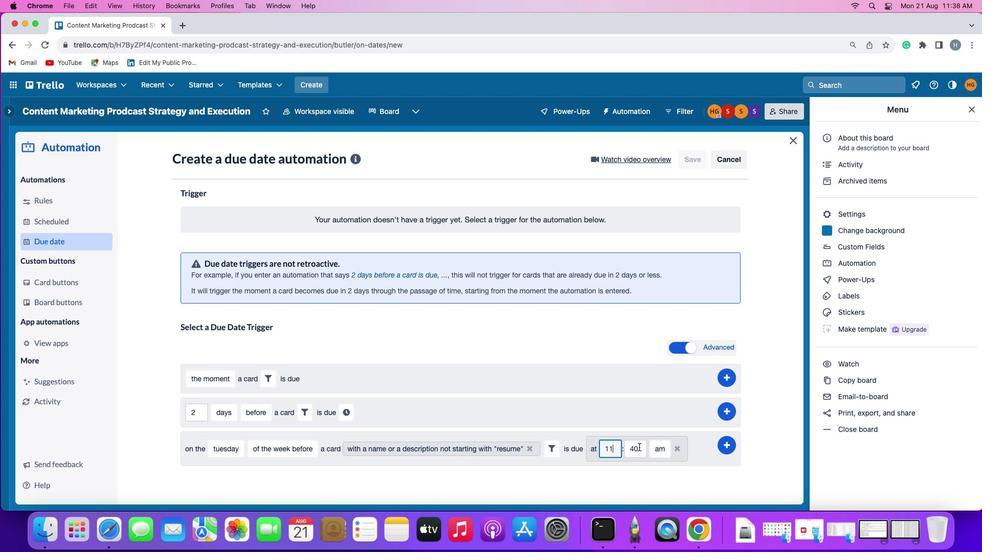 
Action: Mouse moved to (655, 463)
Screenshot: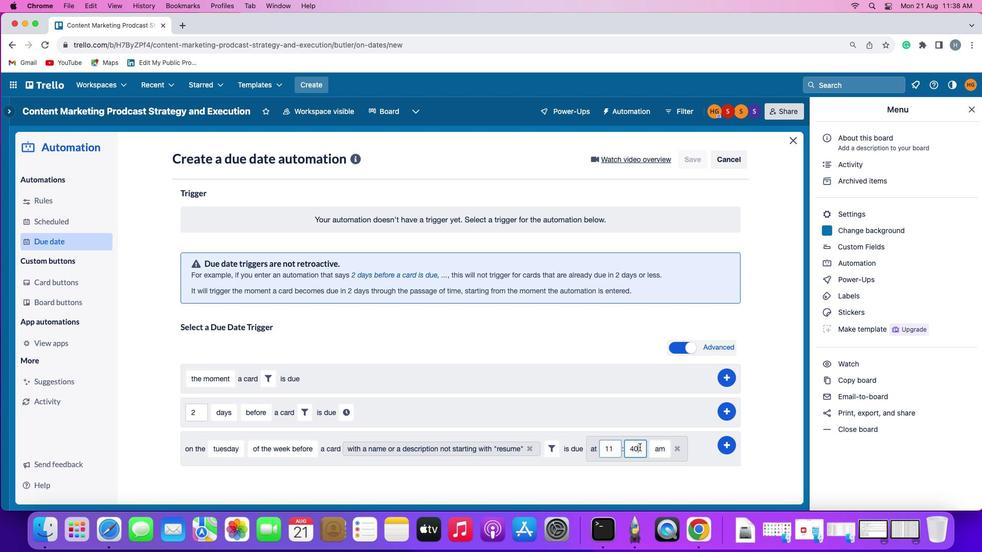 
Action: Mouse pressed left at (655, 463)
Screenshot: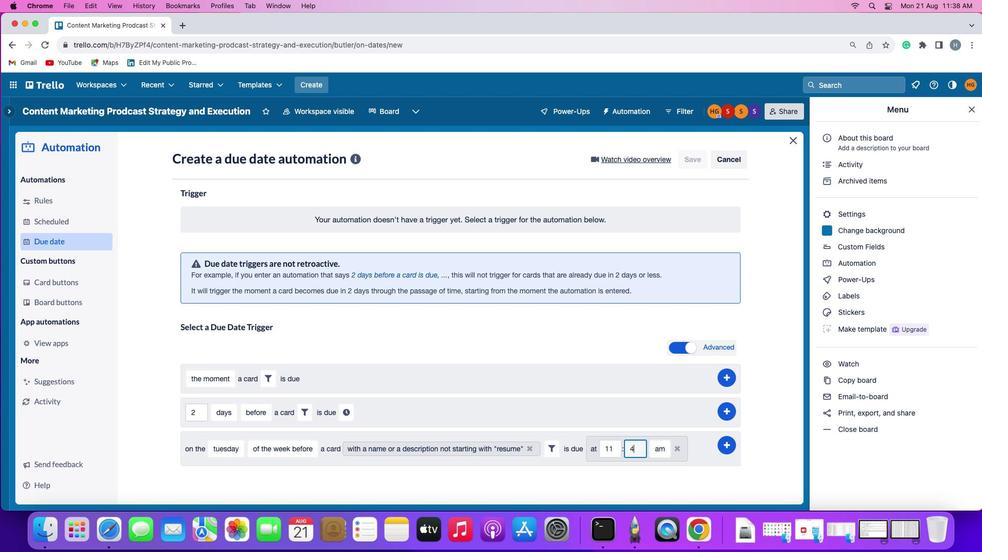 
Action: Key pressed Key.backspaceKey.backspace'0''0'
Screenshot: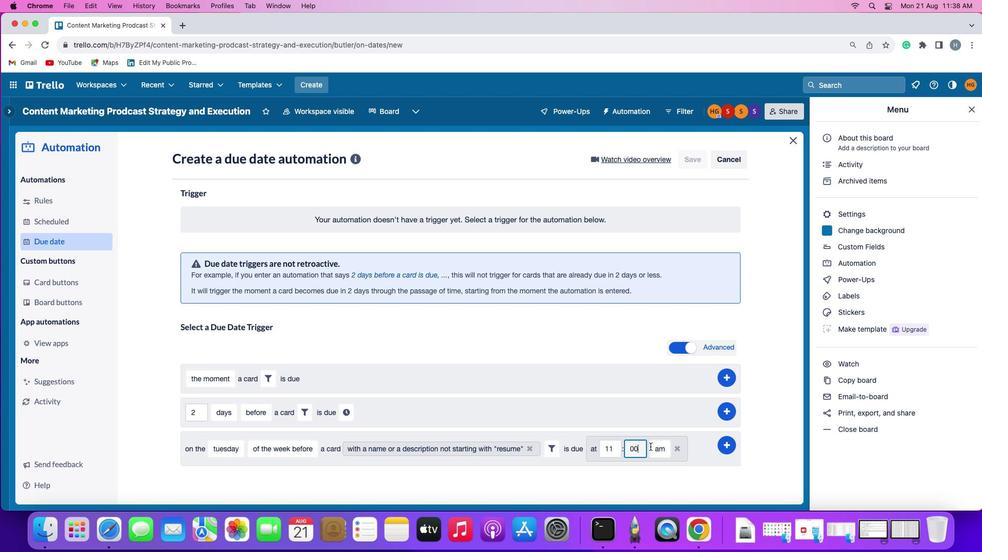 
Action: Mouse moved to (673, 463)
Screenshot: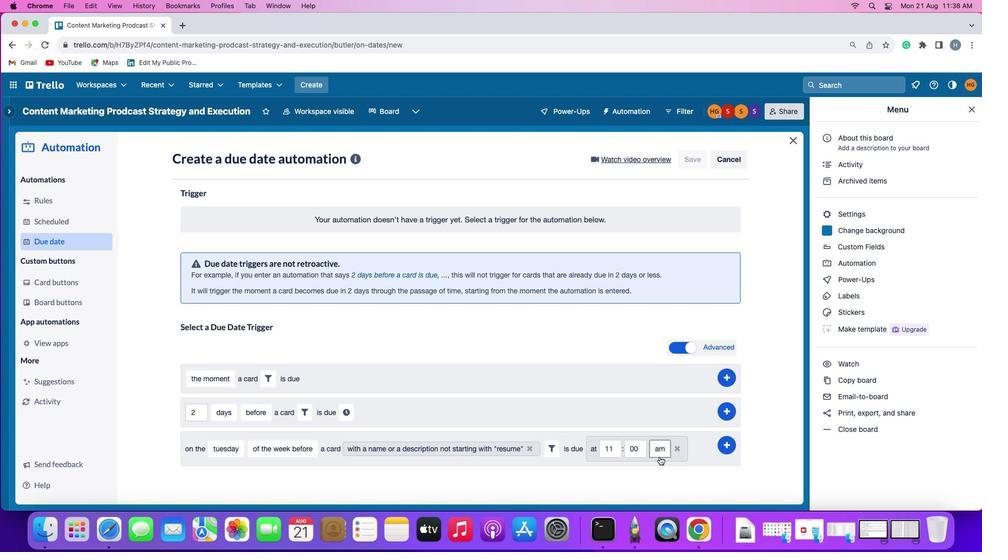 
Action: Mouse pressed left at (673, 463)
Screenshot: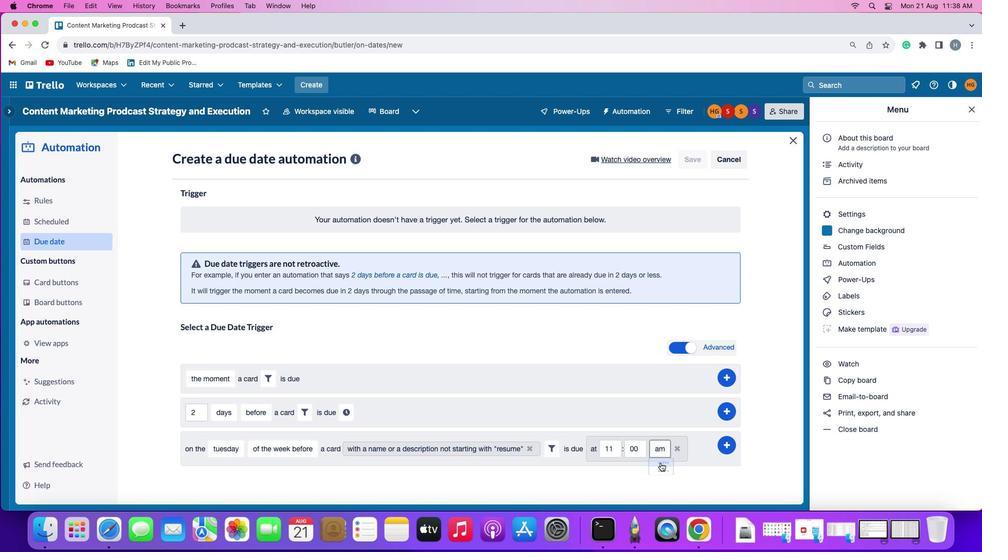
Action: Mouse moved to (677, 483)
Screenshot: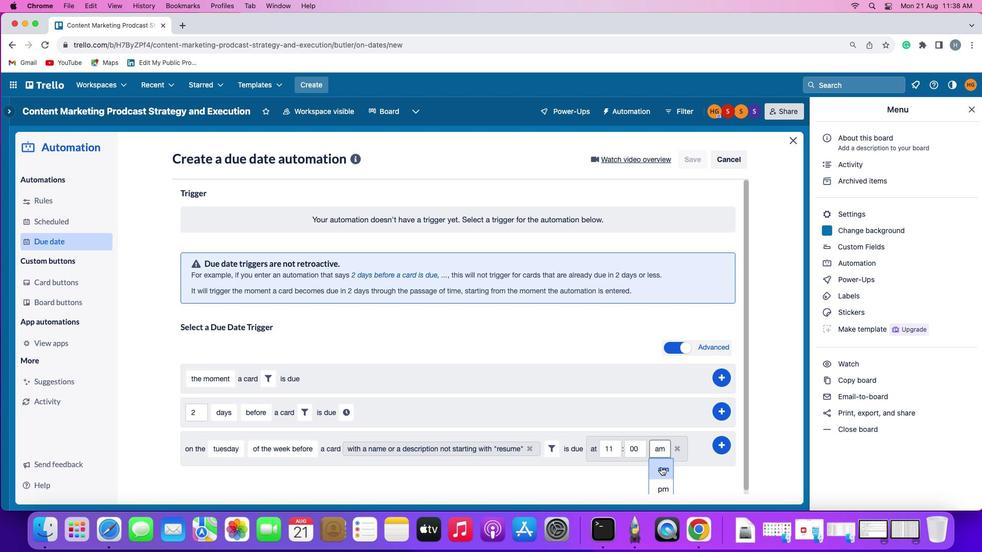 
Action: Mouse pressed left at (677, 483)
Screenshot: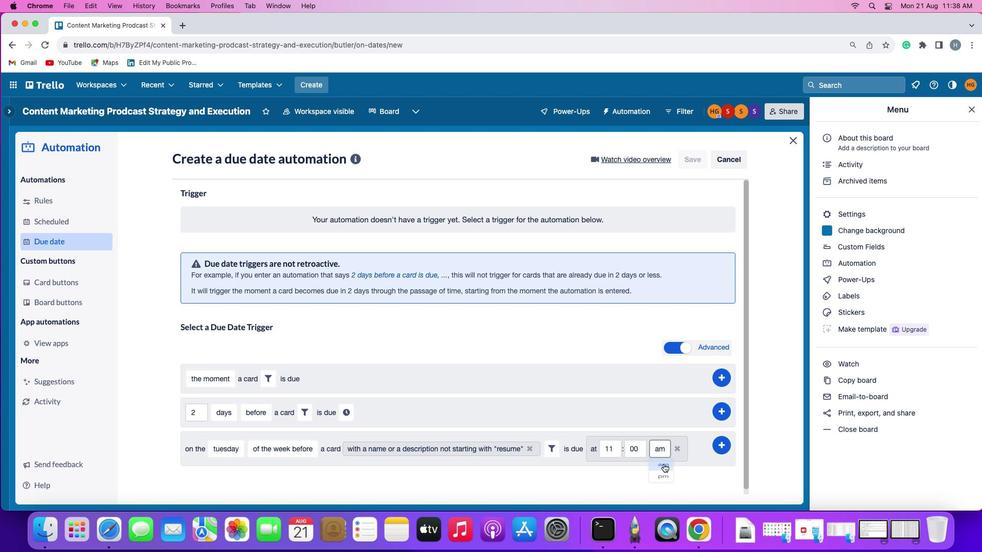 
Action: Mouse moved to (746, 462)
Screenshot: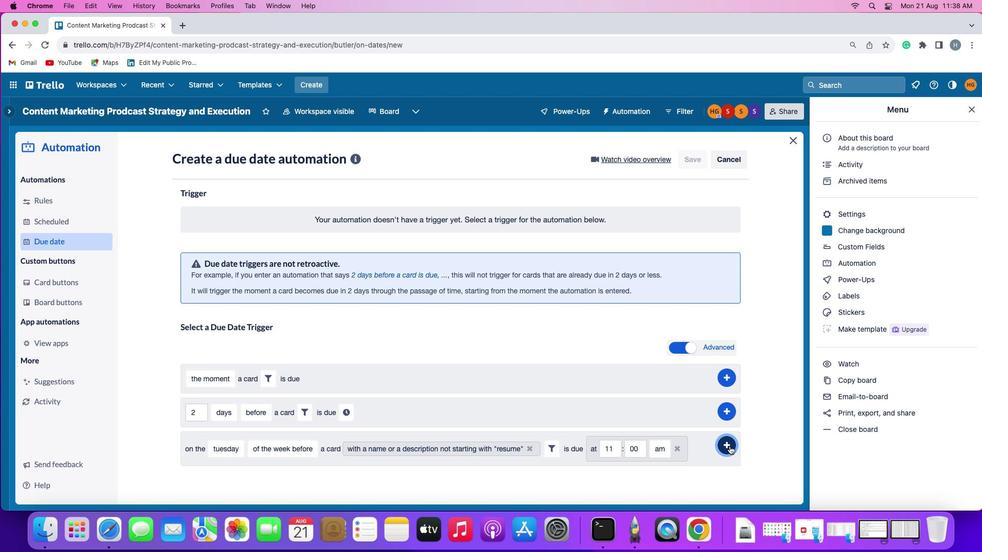
Action: Mouse pressed left at (746, 462)
Screenshot: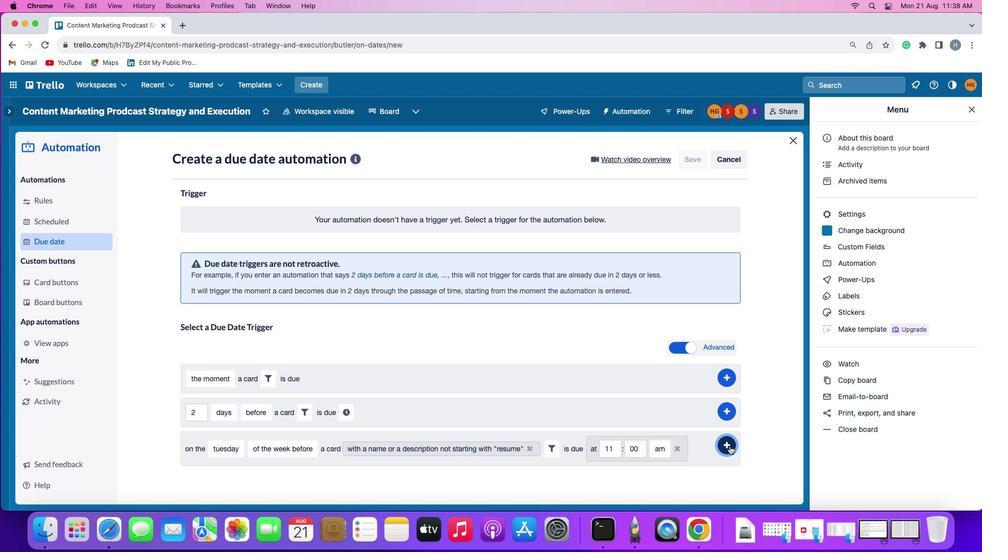 
Action: Mouse moved to (778, 390)
Screenshot: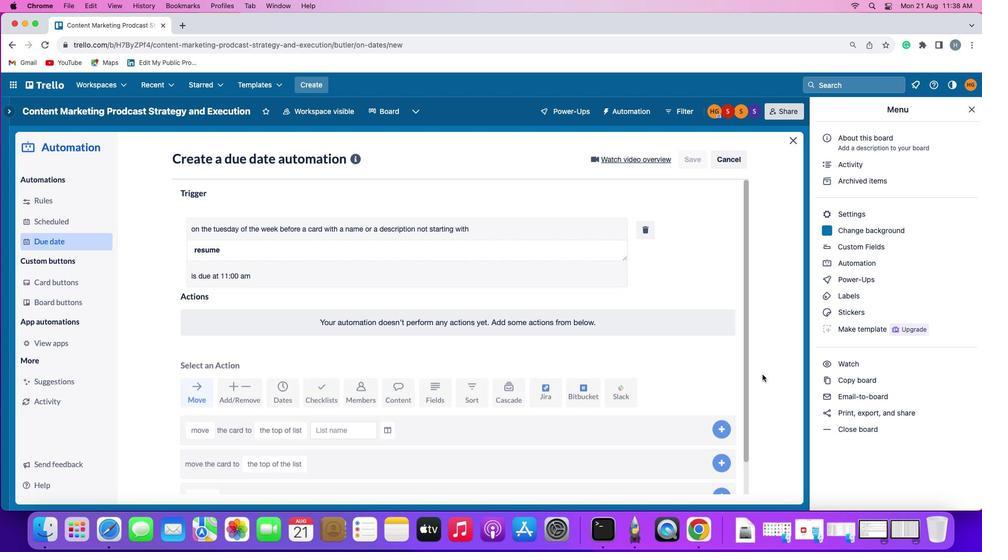 
